 Task: Send an email with the signature Anna Garcia with the subject 'Request for a meeting' and the message 'Thank you for your patience while we resolve this issue.' from softage.1@softage.net to softage.5@softage.net with an attached document User_manual.docx and move the email from Sent Items to the folder Invoices
Action: Mouse moved to (109, 134)
Screenshot: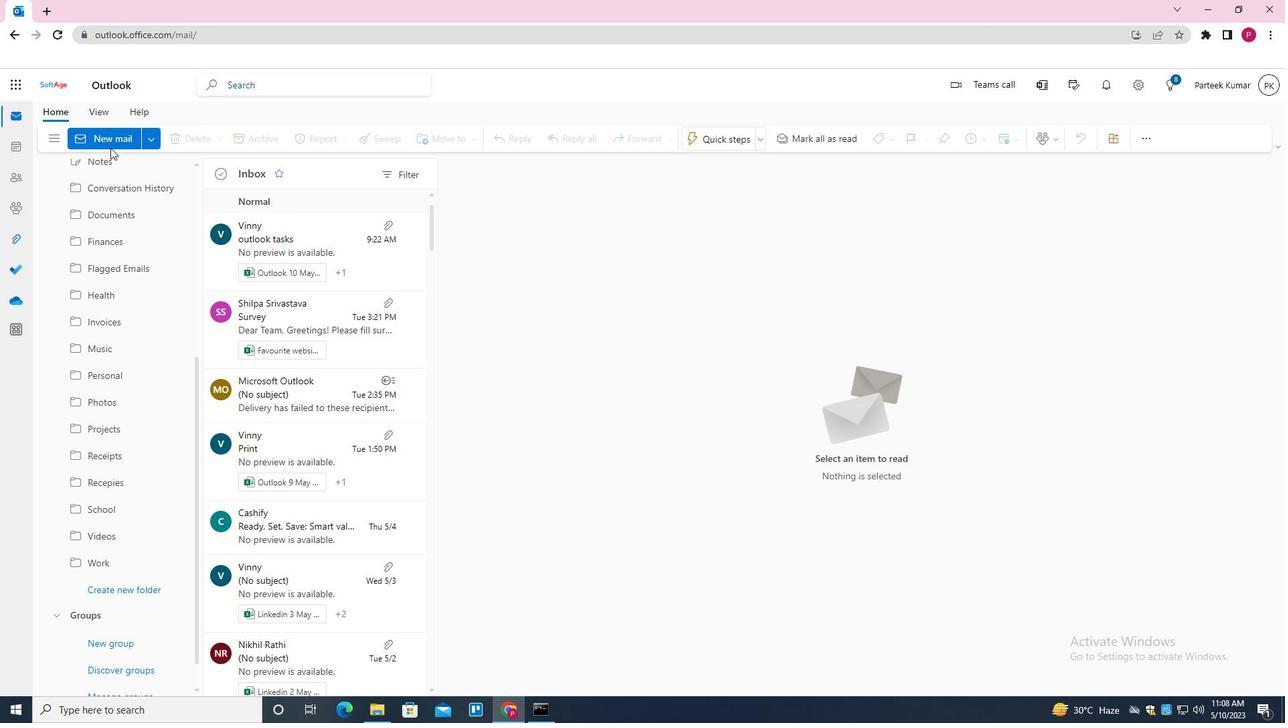 
Action: Mouse pressed left at (109, 134)
Screenshot: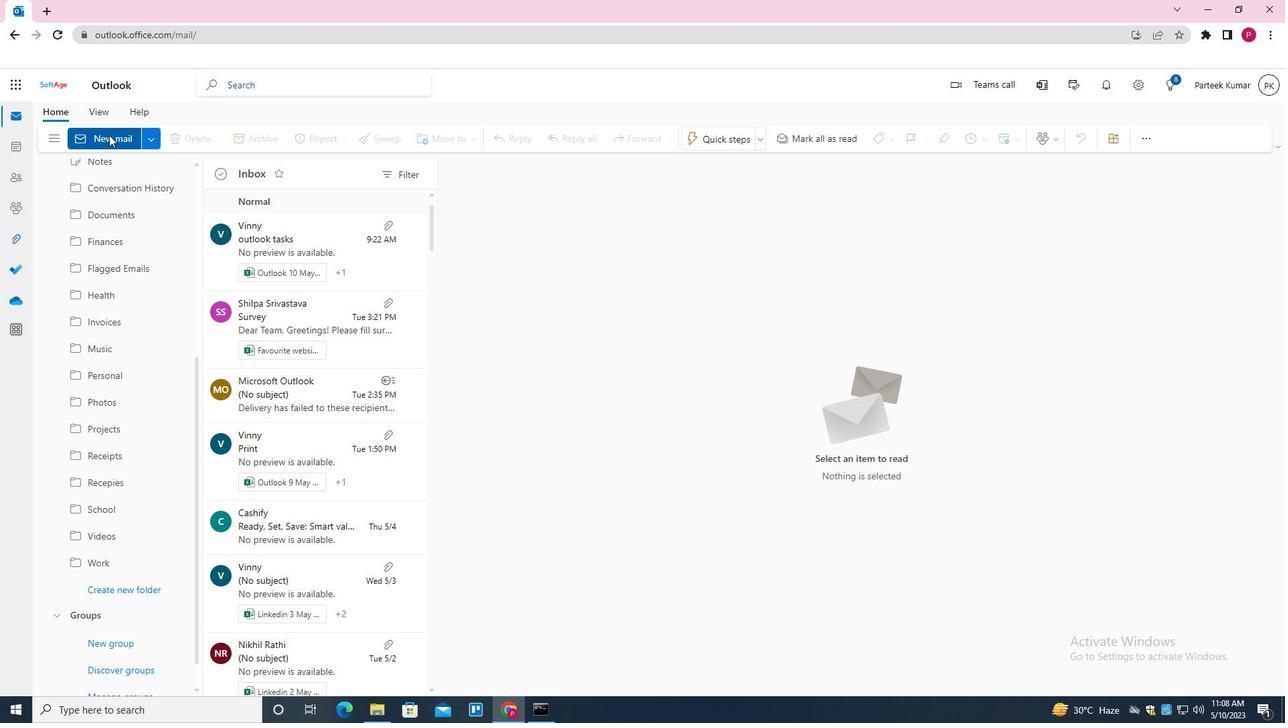 
Action: Mouse moved to (551, 328)
Screenshot: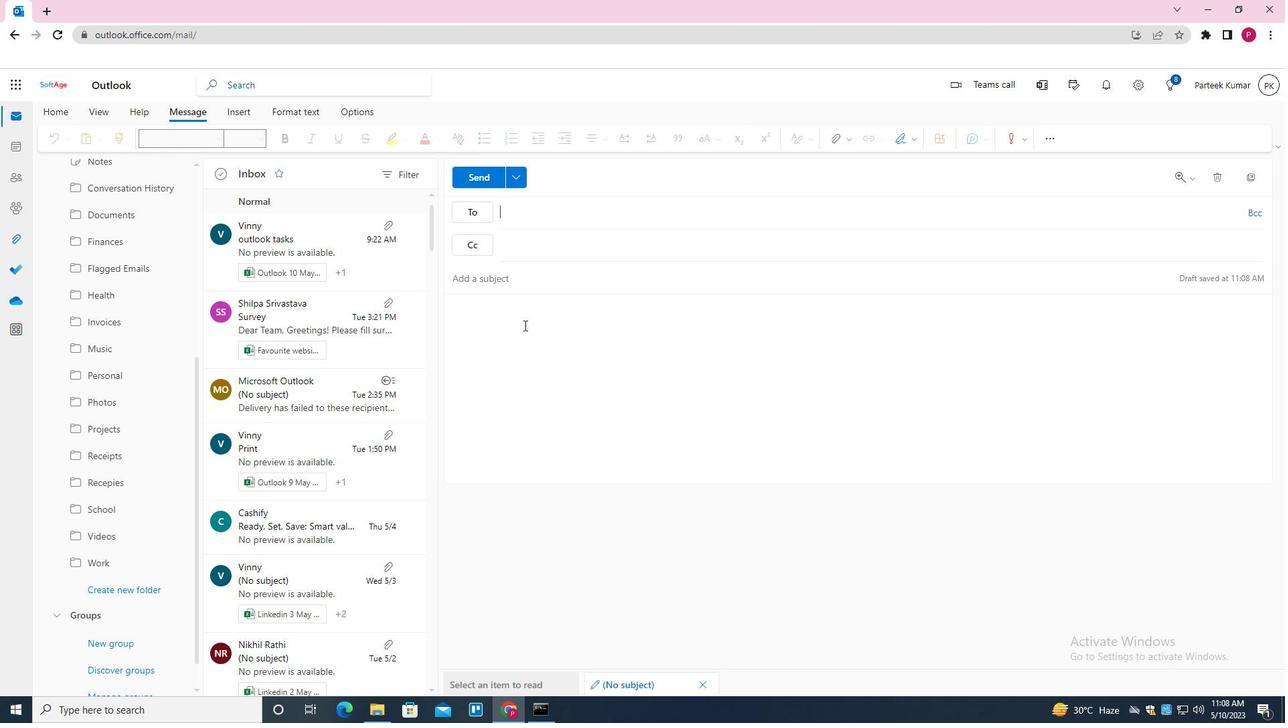 
Action: Mouse pressed left at (551, 328)
Screenshot: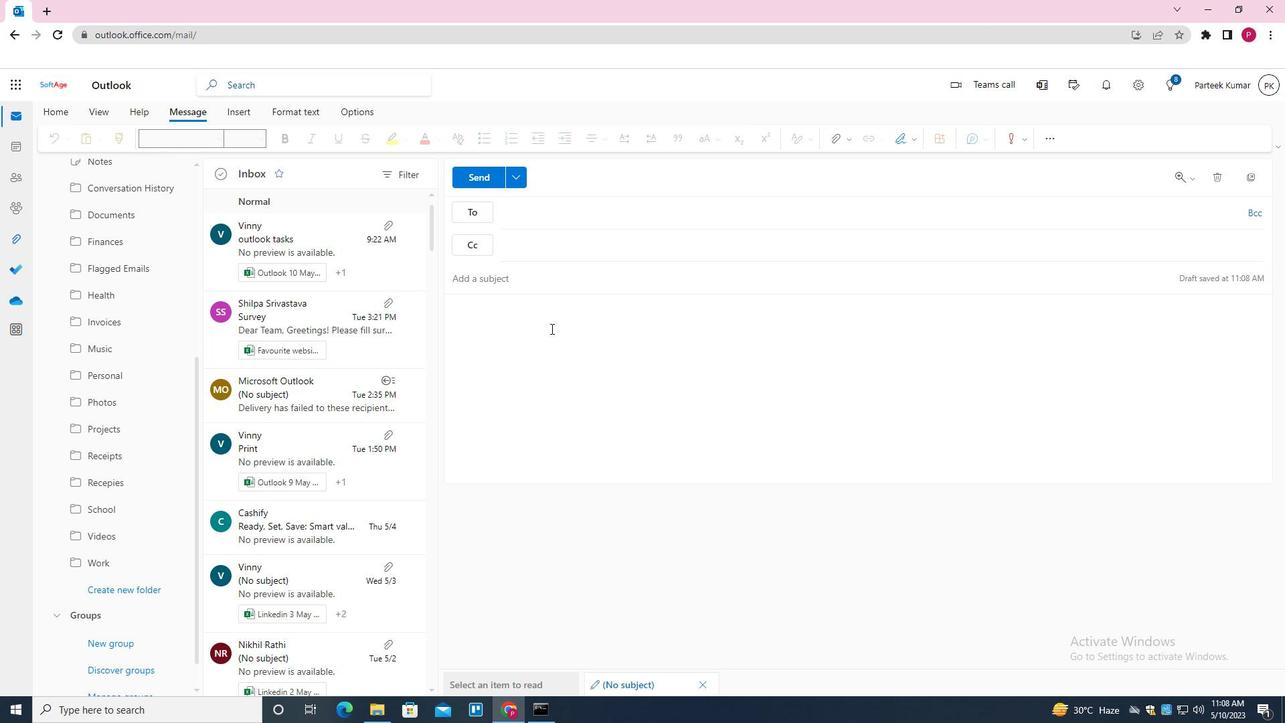 
Action: Mouse moved to (914, 138)
Screenshot: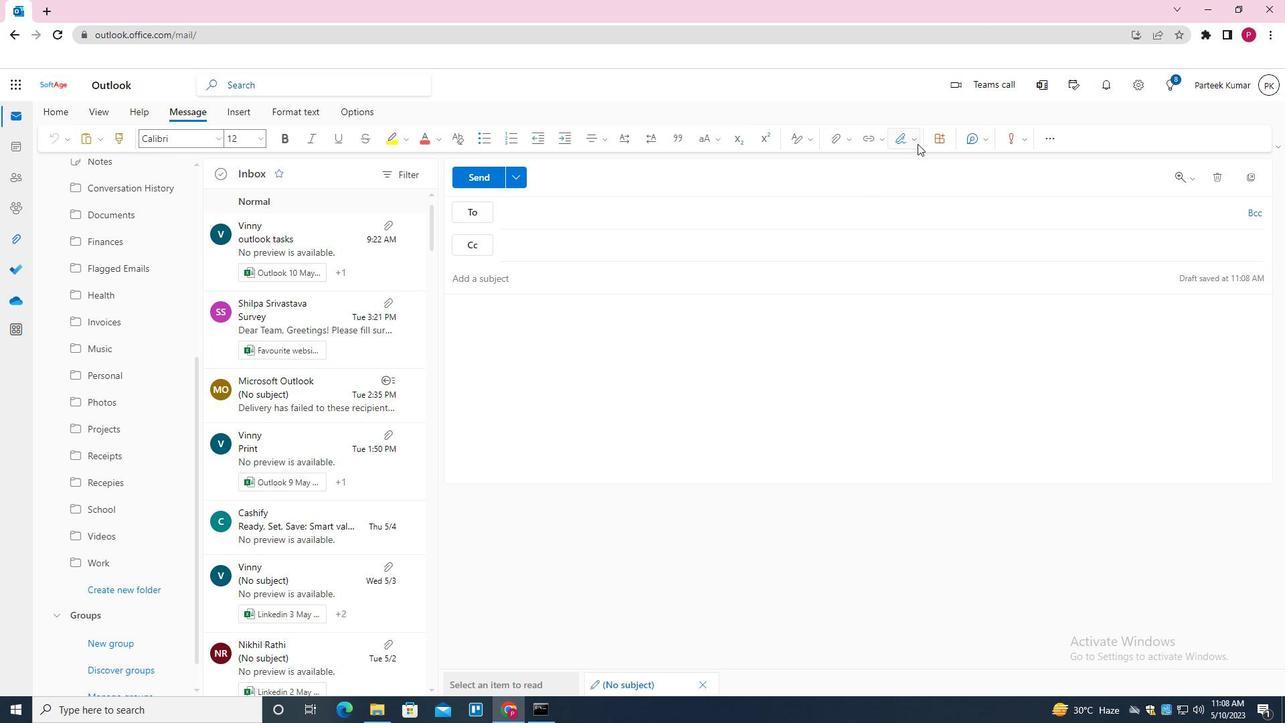 
Action: Mouse pressed left at (914, 138)
Screenshot: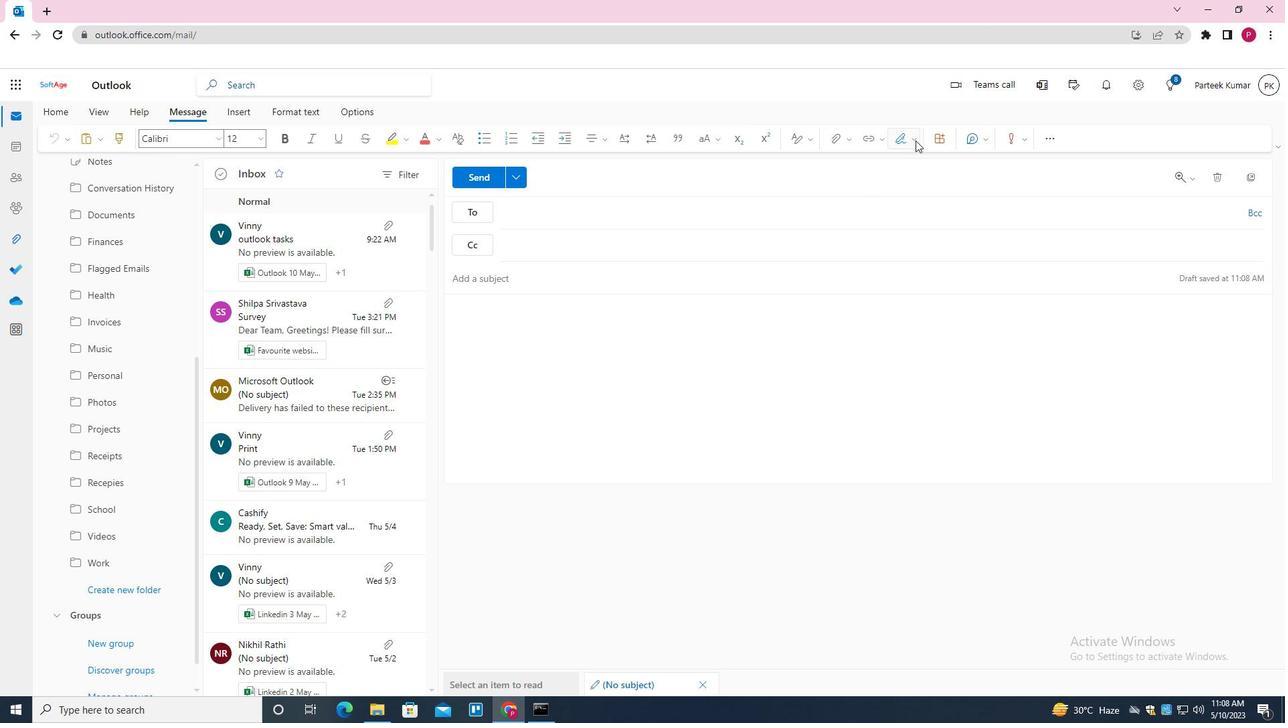 
Action: Mouse moved to (883, 454)
Screenshot: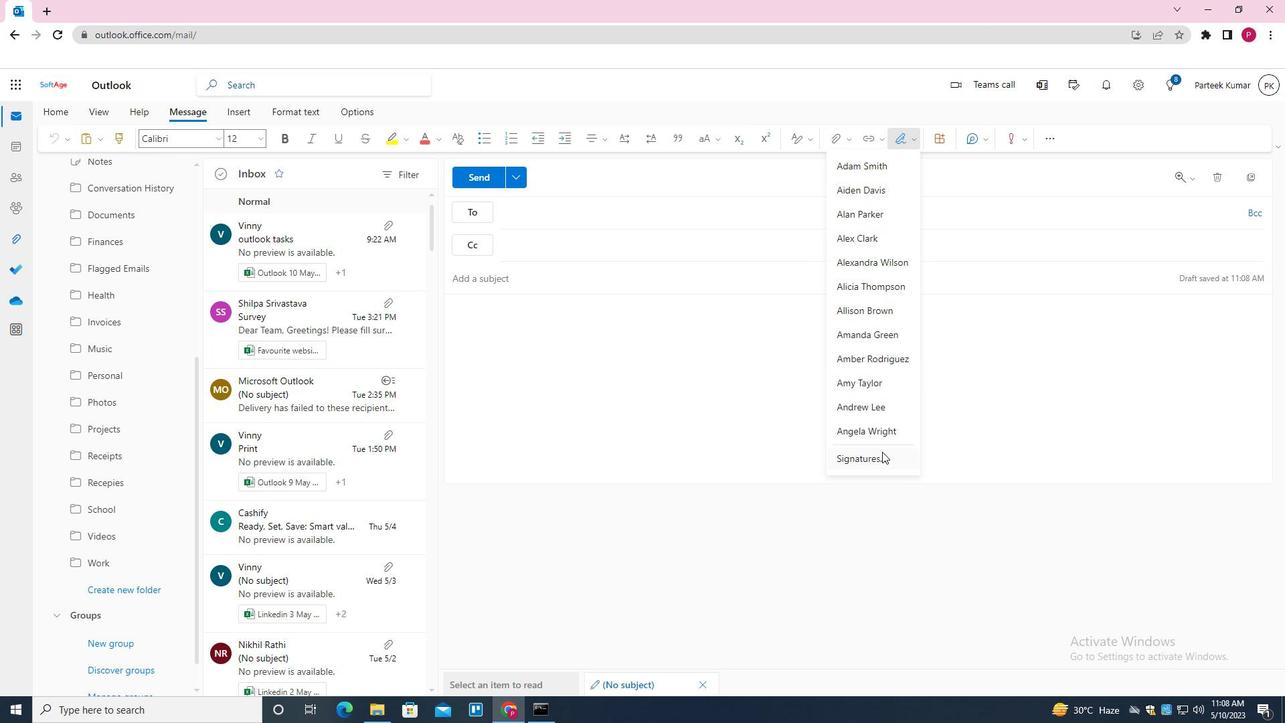 
Action: Mouse pressed left at (883, 454)
Screenshot: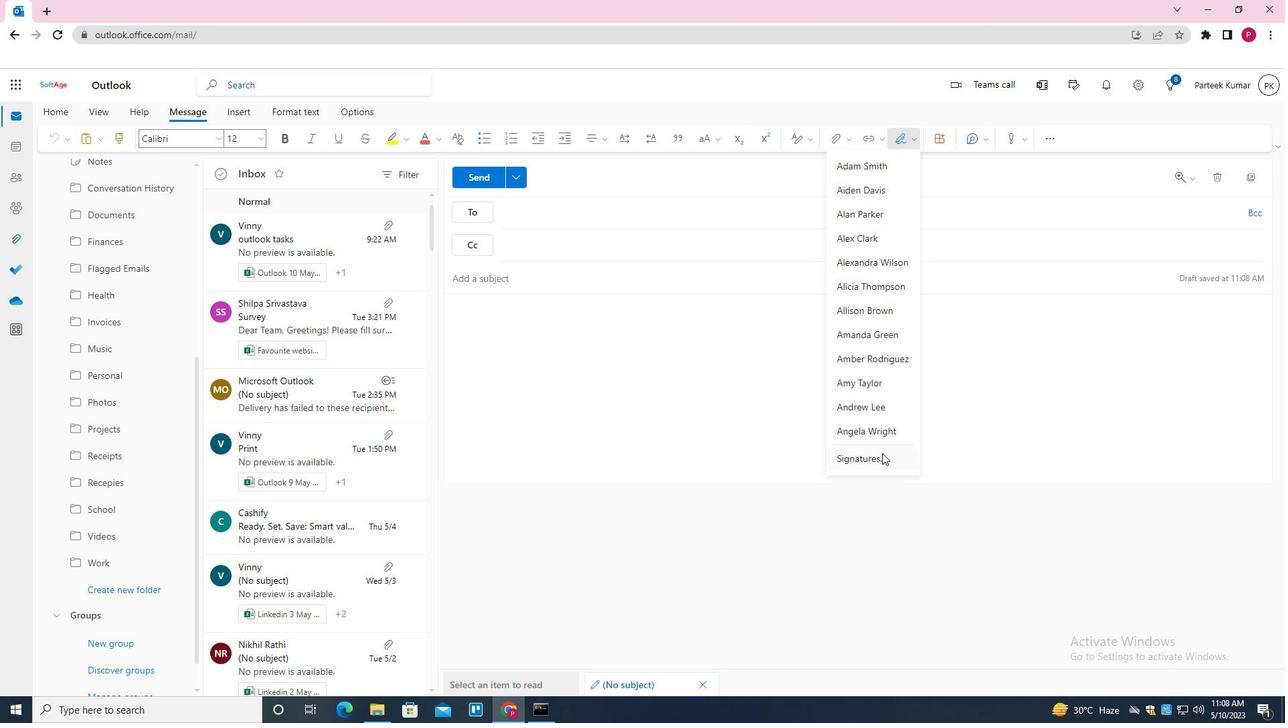 
Action: Mouse moved to (561, 225)
Screenshot: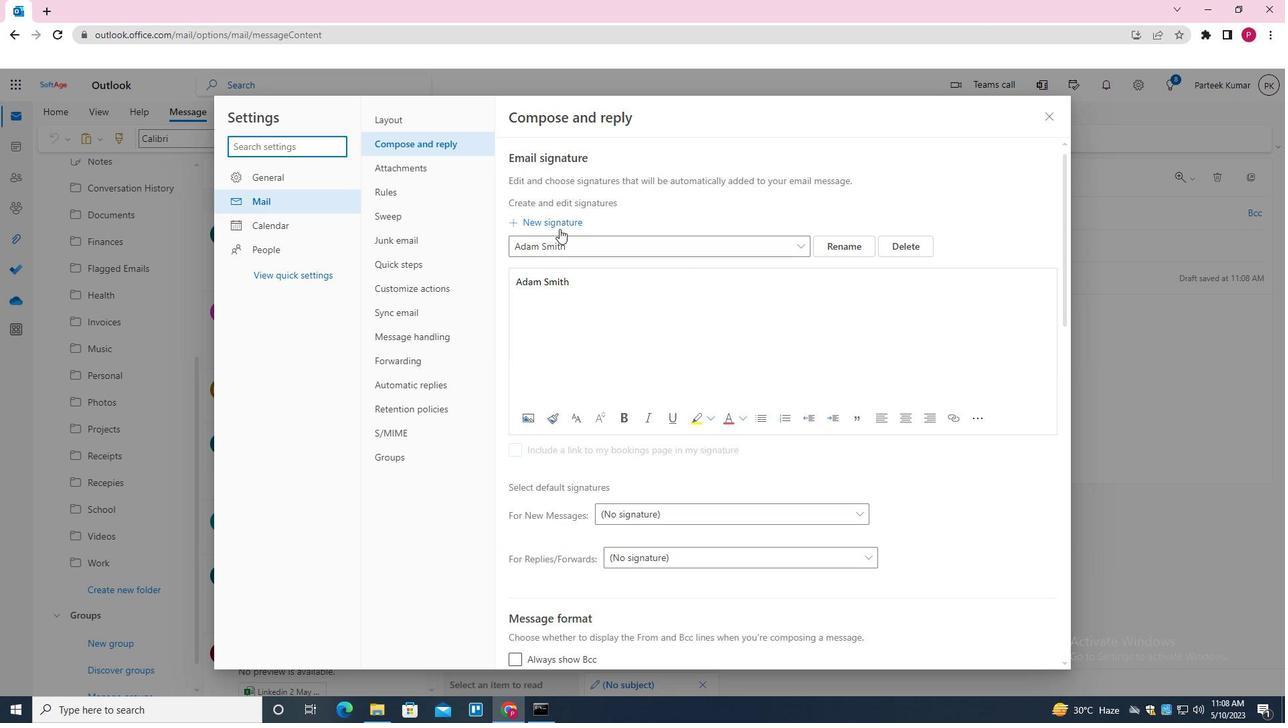 
Action: Mouse pressed left at (561, 225)
Screenshot: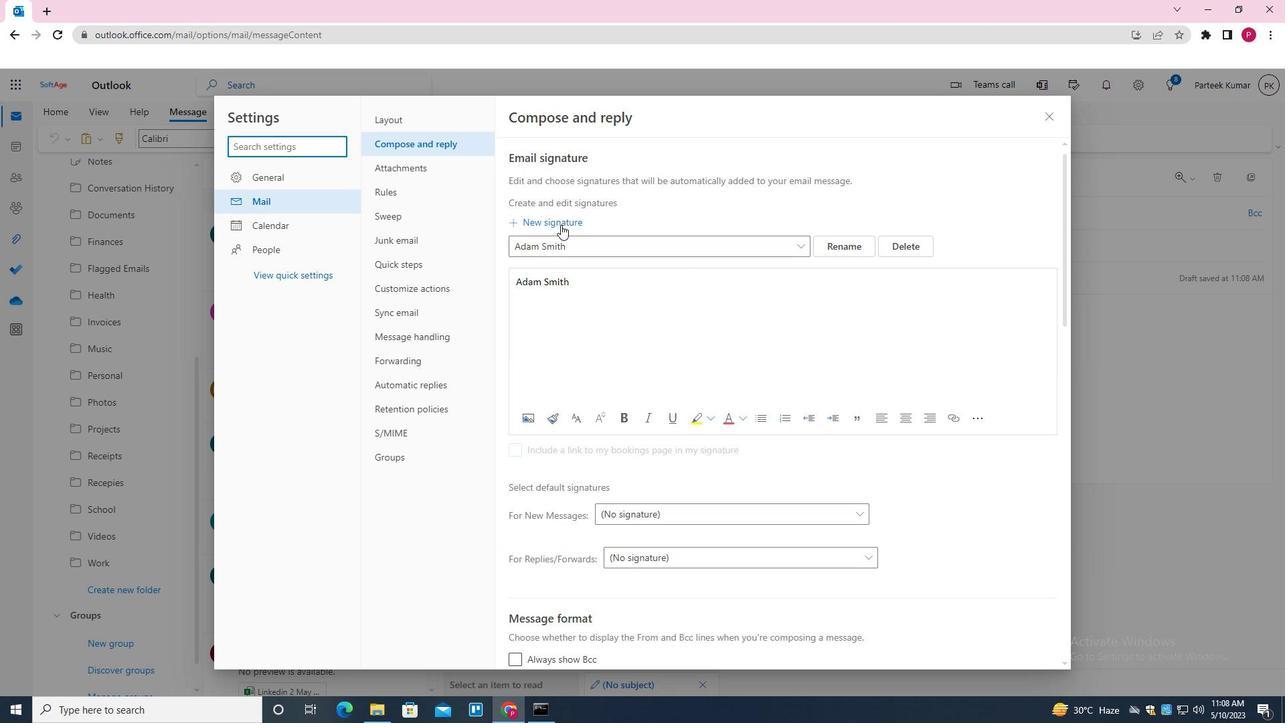 
Action: Mouse moved to (565, 242)
Screenshot: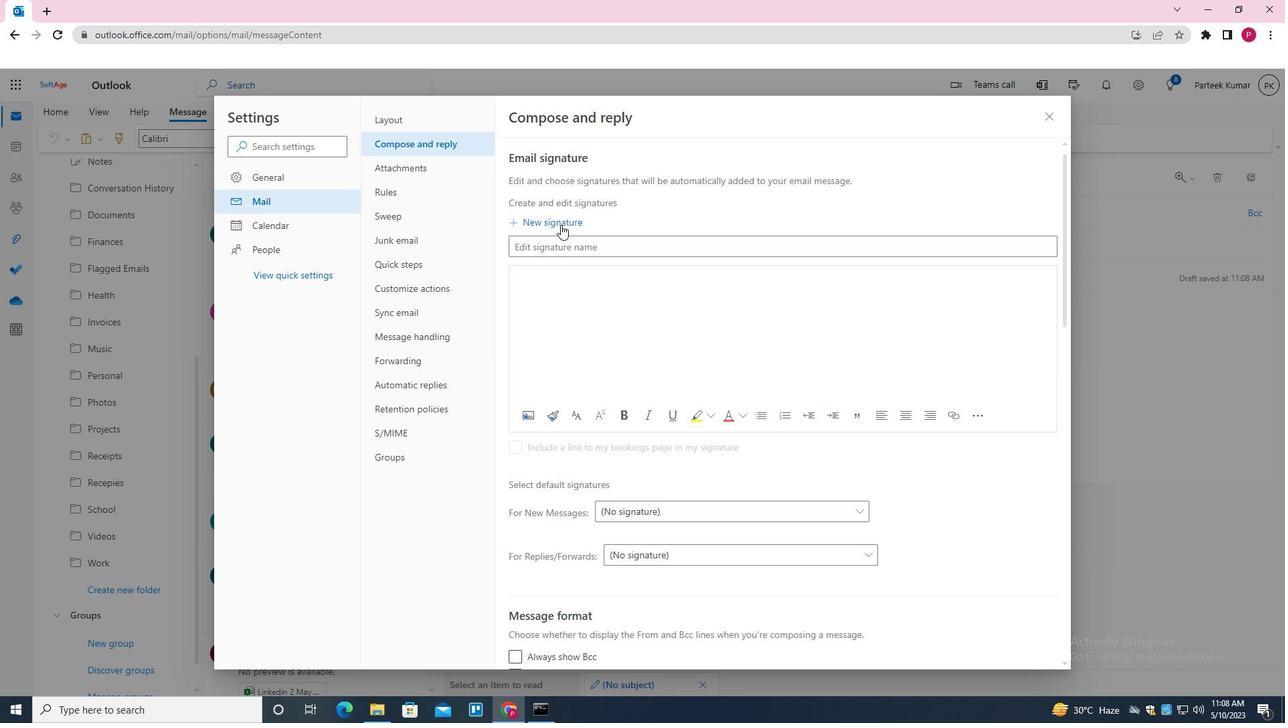 
Action: Mouse pressed left at (565, 242)
Screenshot: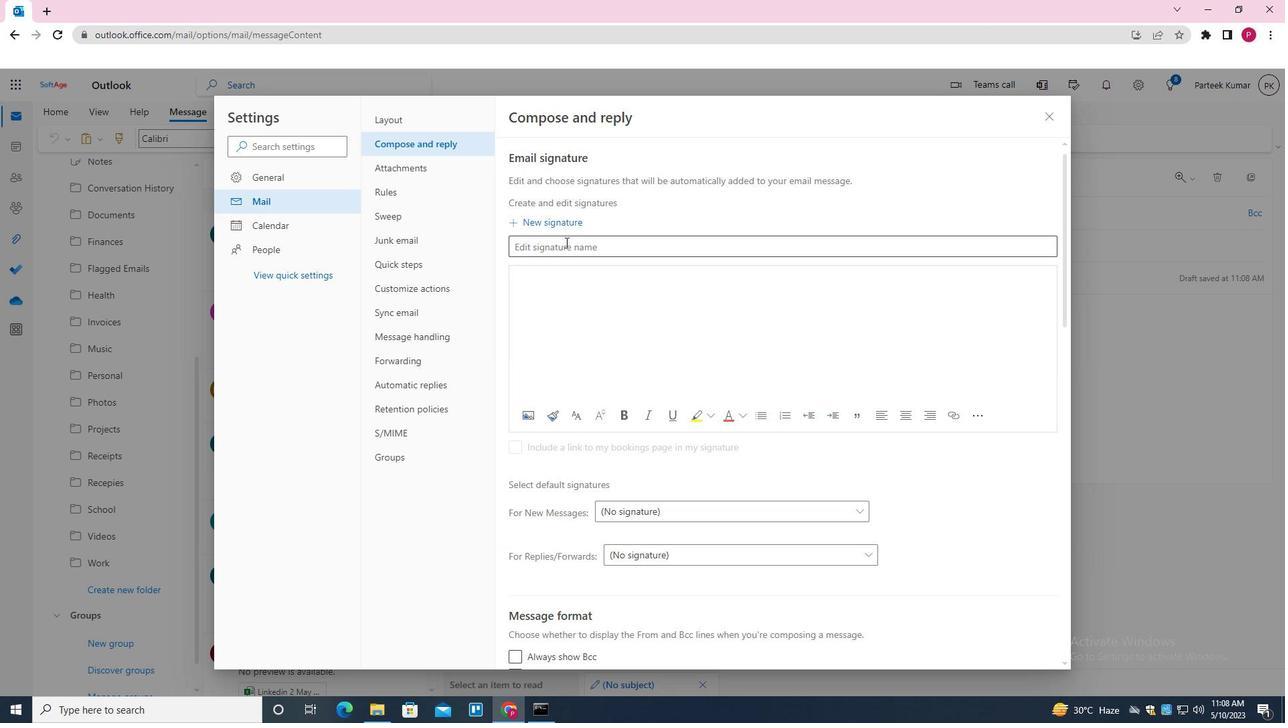 
Action: Mouse moved to (565, 243)
Screenshot: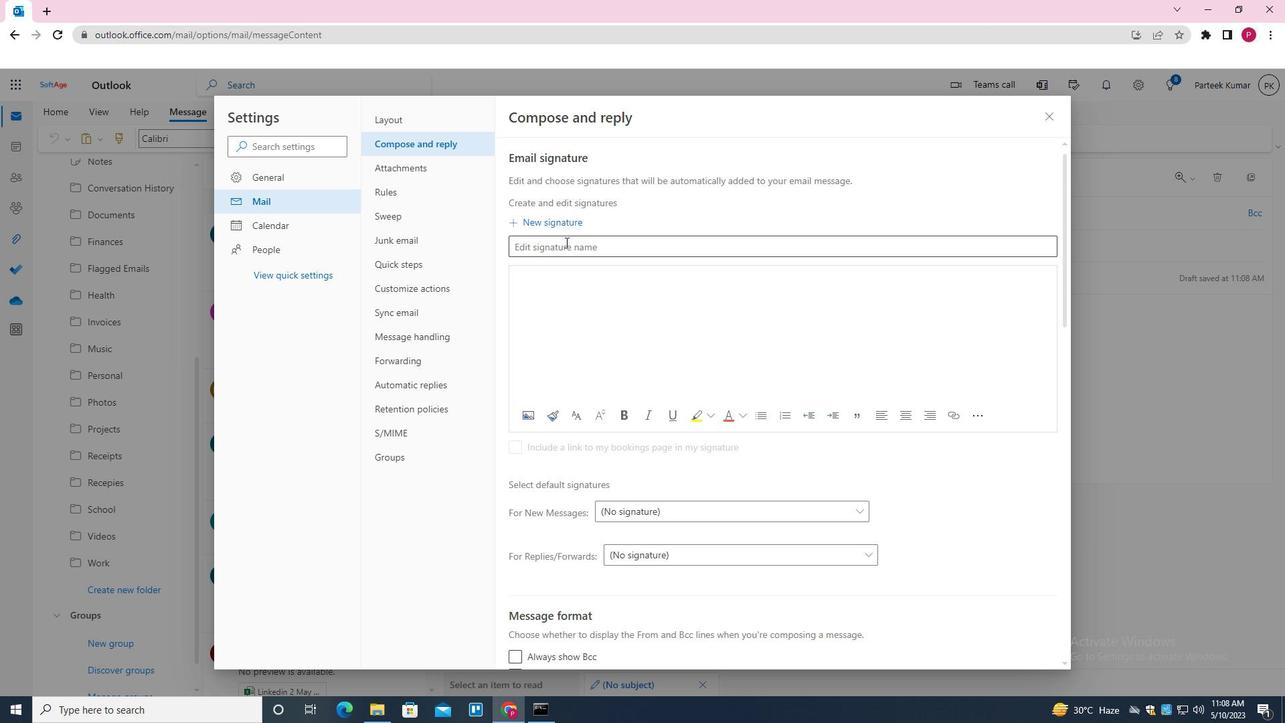 
Action: Key pressed <Key.shift>ANNA<Key.space><Key.shift><Key.shift><Key.shift><Key.shift><Key.shift><Key.shift><Key.shift><Key.shift><Key.shift><Key.shift><Key.shift><Key.shift><Key.shift><Key.shift><Key.shift><Key.shift><Key.shift><Key.shift><Key.shift>GARCIA
Screenshot: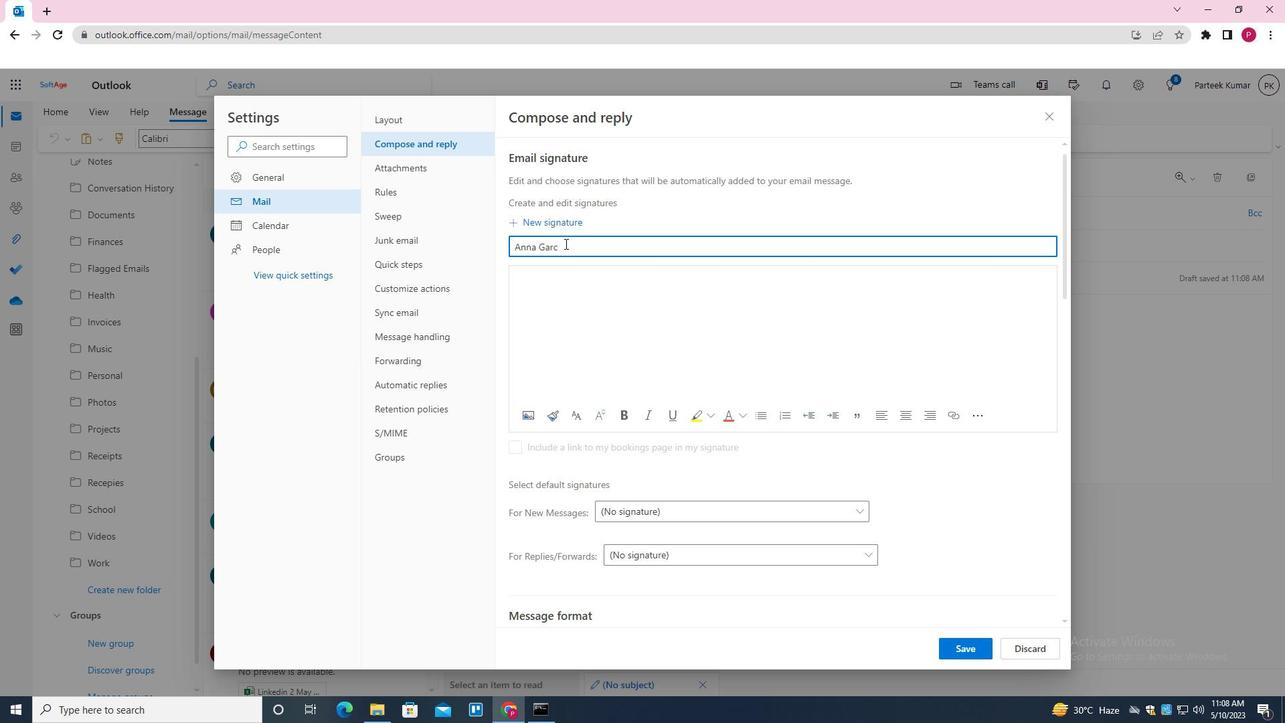 
Action: Mouse moved to (565, 271)
Screenshot: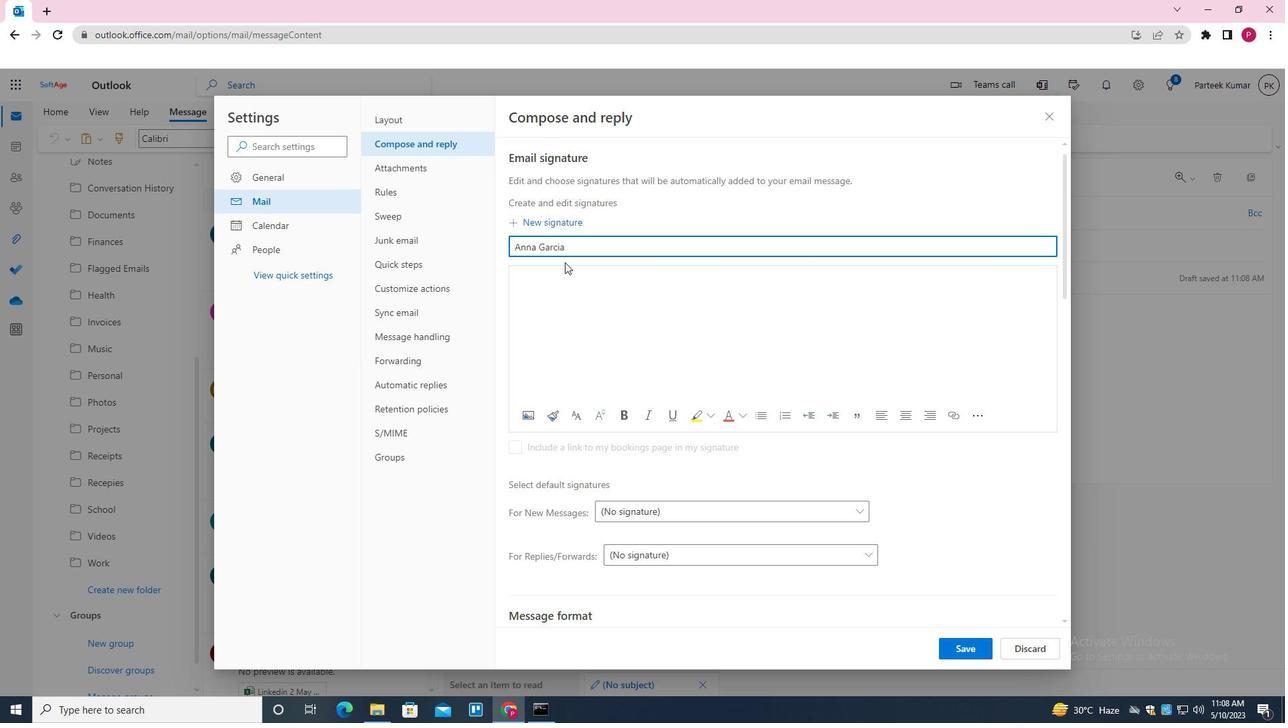 
Action: Mouse pressed left at (565, 271)
Screenshot: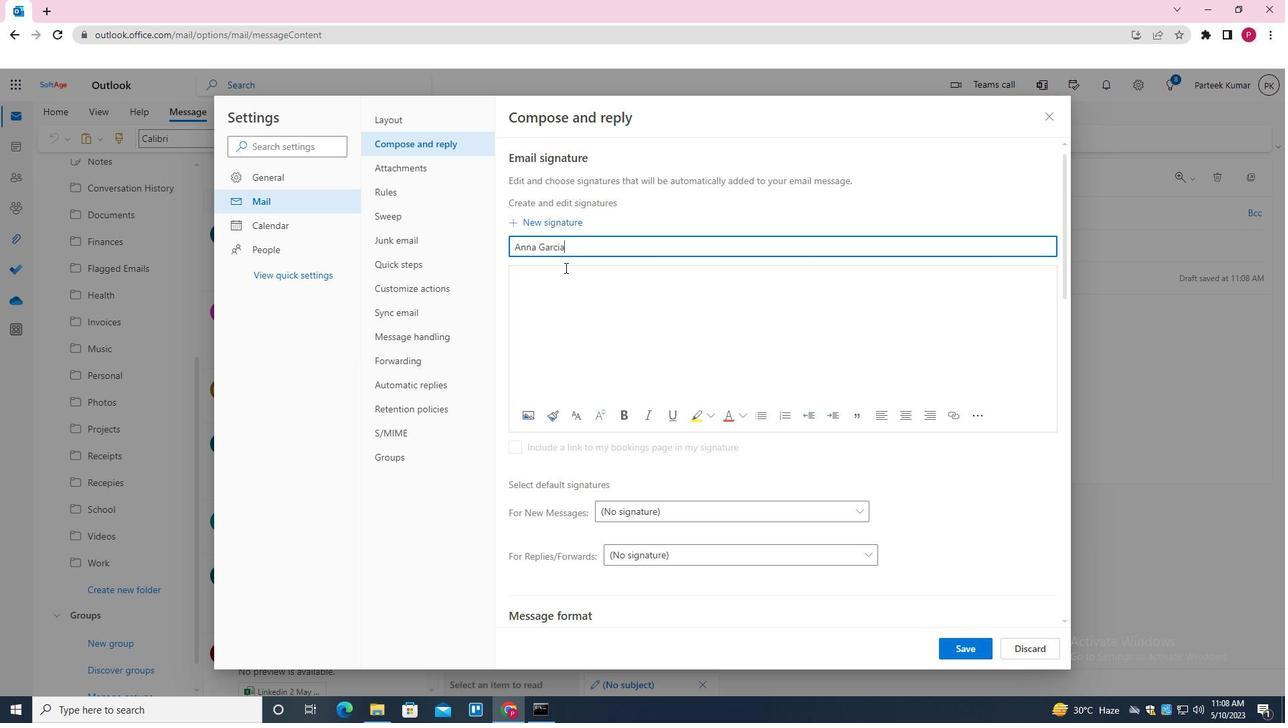 
Action: Key pressed <Key.shift>ANNA<Key.space><Key.shift><Key.shift><Key.shift><Key.shift><Key.shift><Key.shift><Key.shift><Key.shift><Key.shift><Key.shift><Key.shift><Key.shift><Key.shift><Key.shift>GARCIA<Key.space>
Screenshot: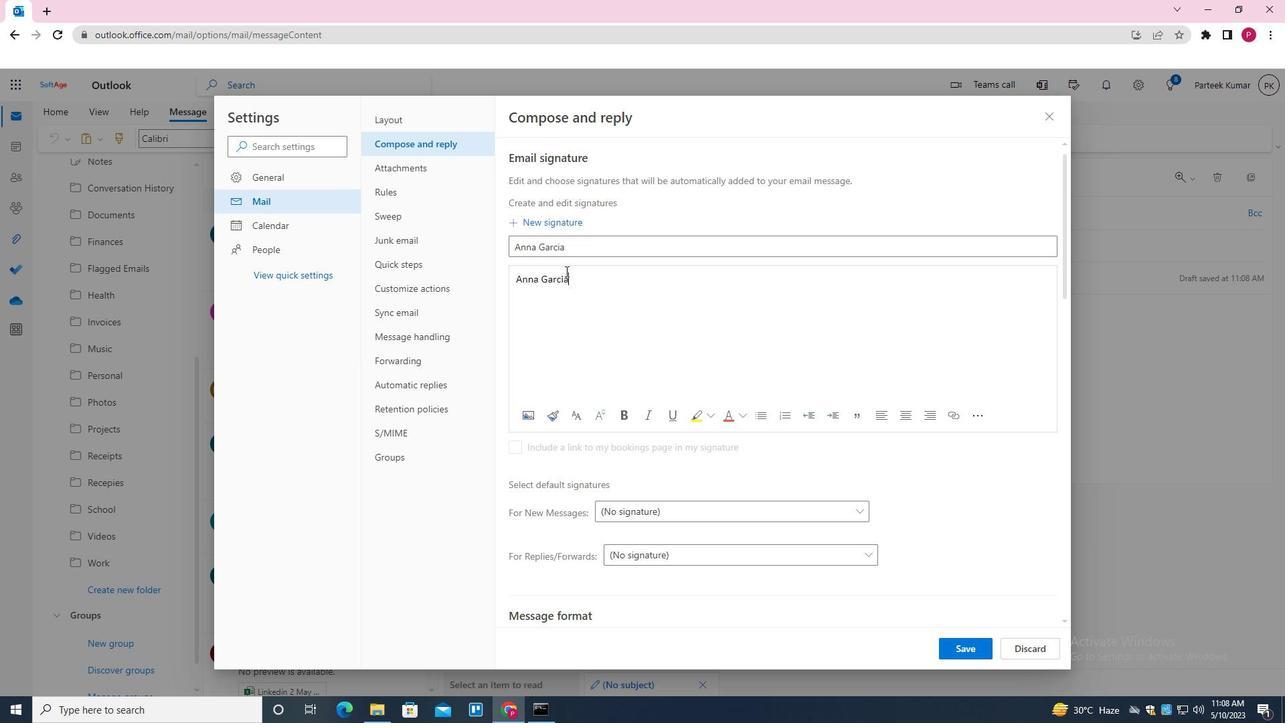 
Action: Mouse moved to (971, 654)
Screenshot: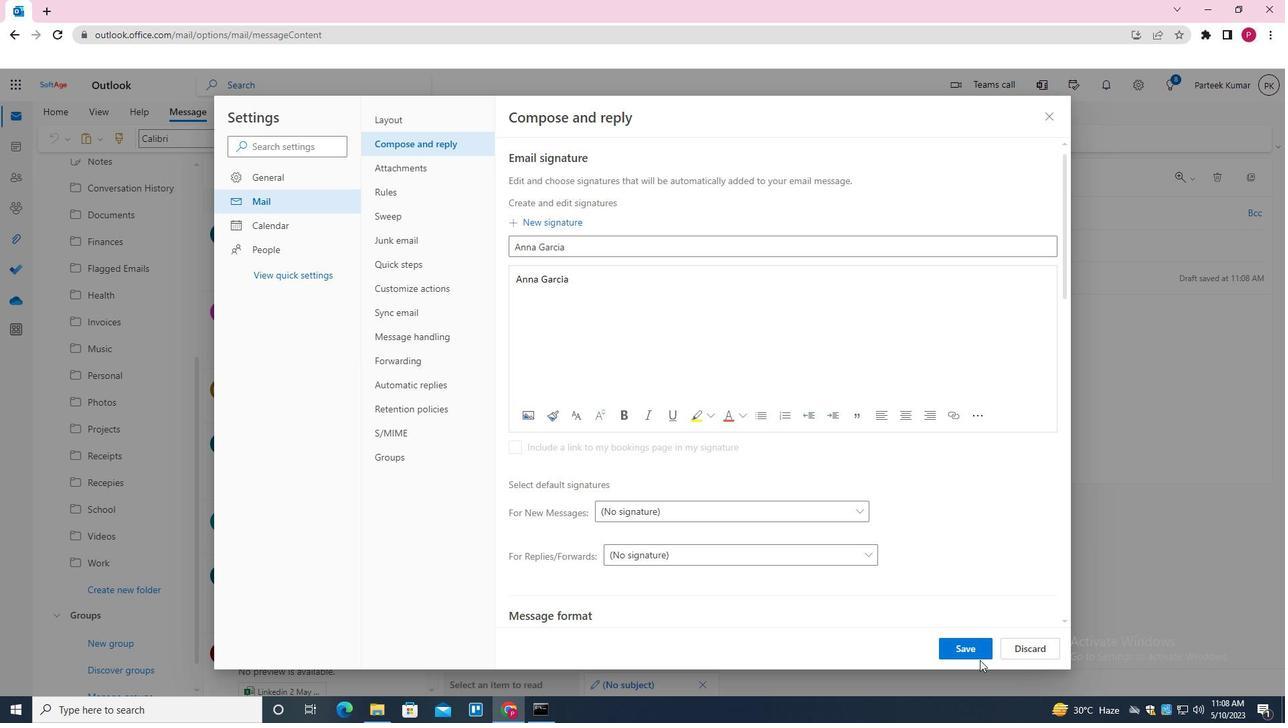 
Action: Mouse pressed left at (971, 654)
Screenshot: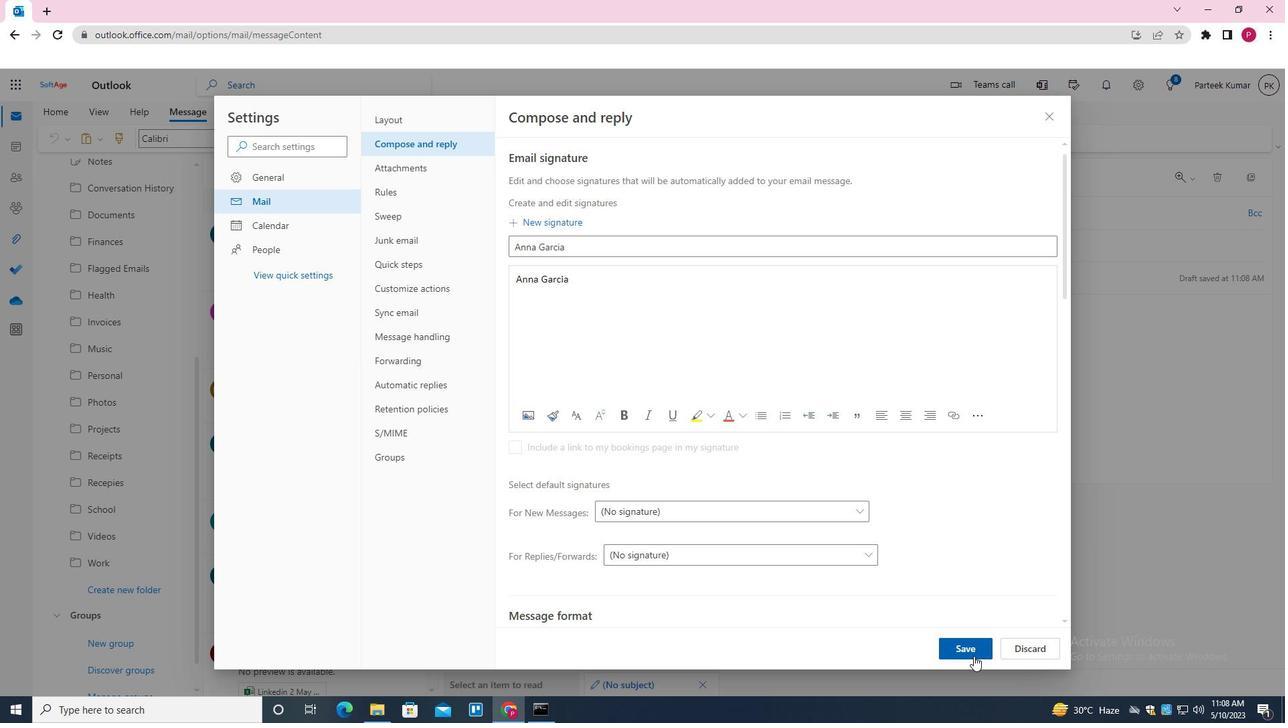 
Action: Mouse moved to (1052, 111)
Screenshot: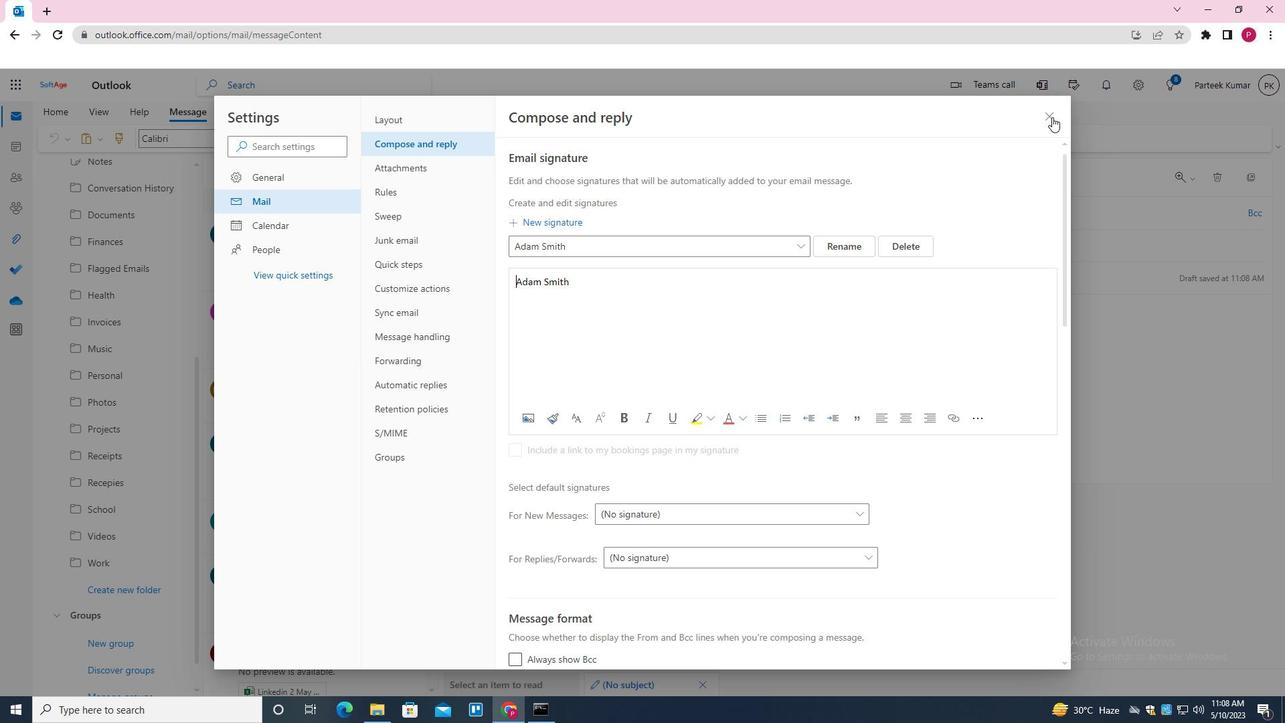 
Action: Mouse pressed left at (1052, 111)
Screenshot: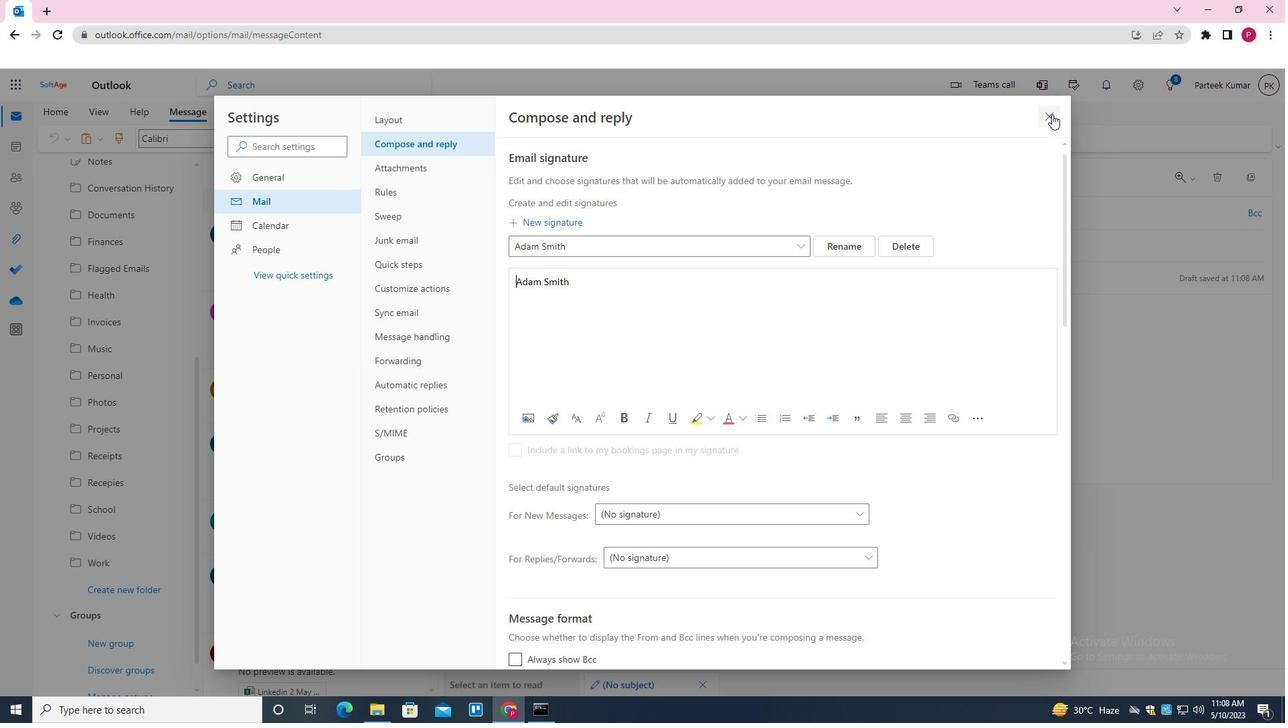 
Action: Mouse moved to (658, 362)
Screenshot: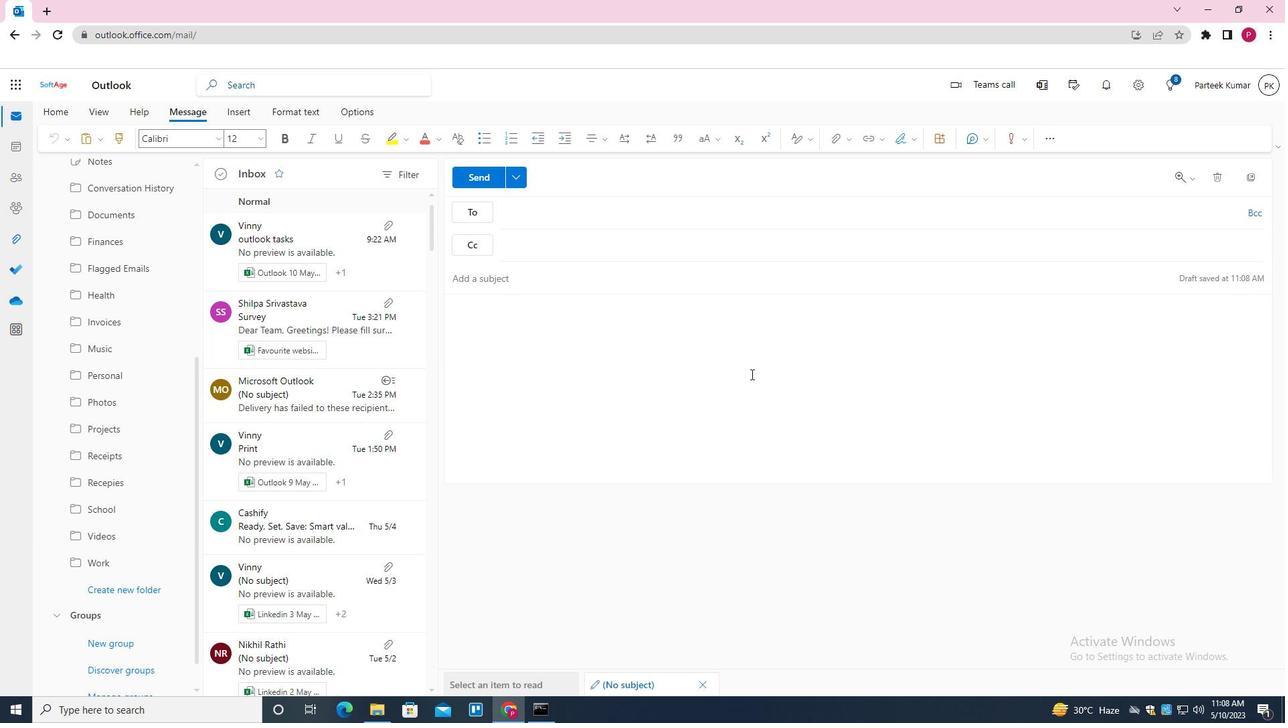 
Action: Mouse pressed left at (658, 362)
Screenshot: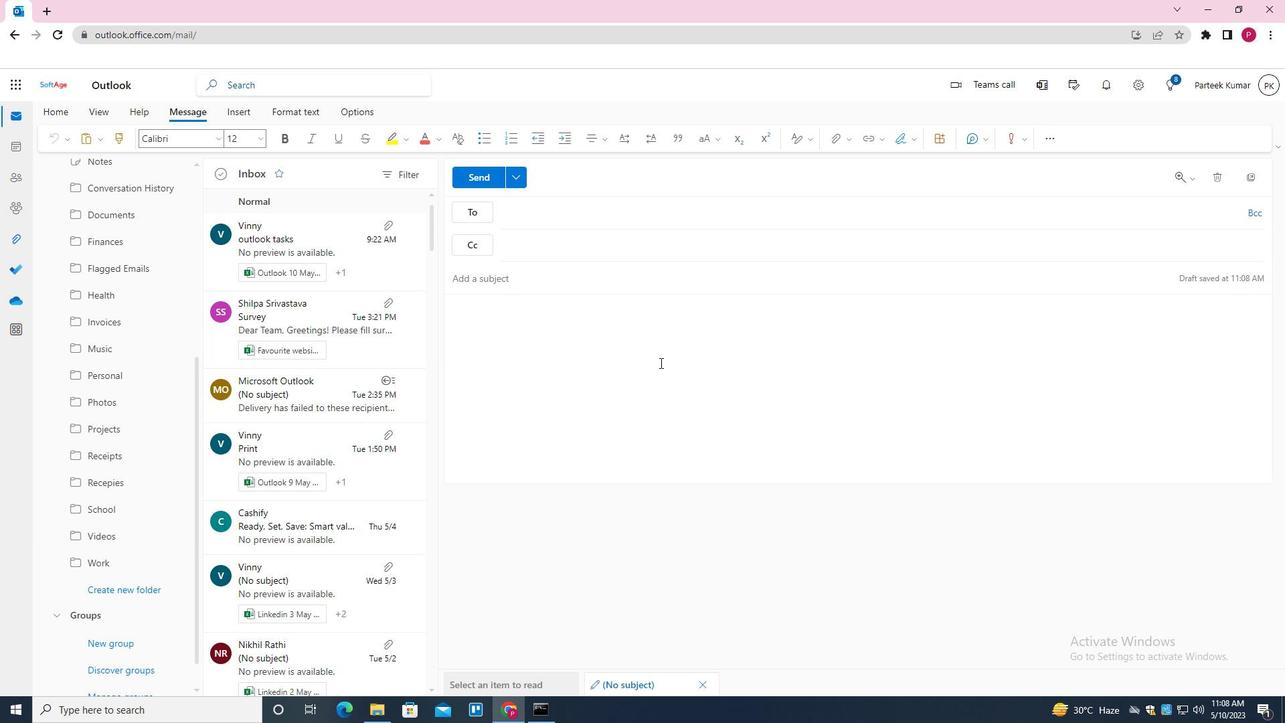 
Action: Mouse moved to (912, 137)
Screenshot: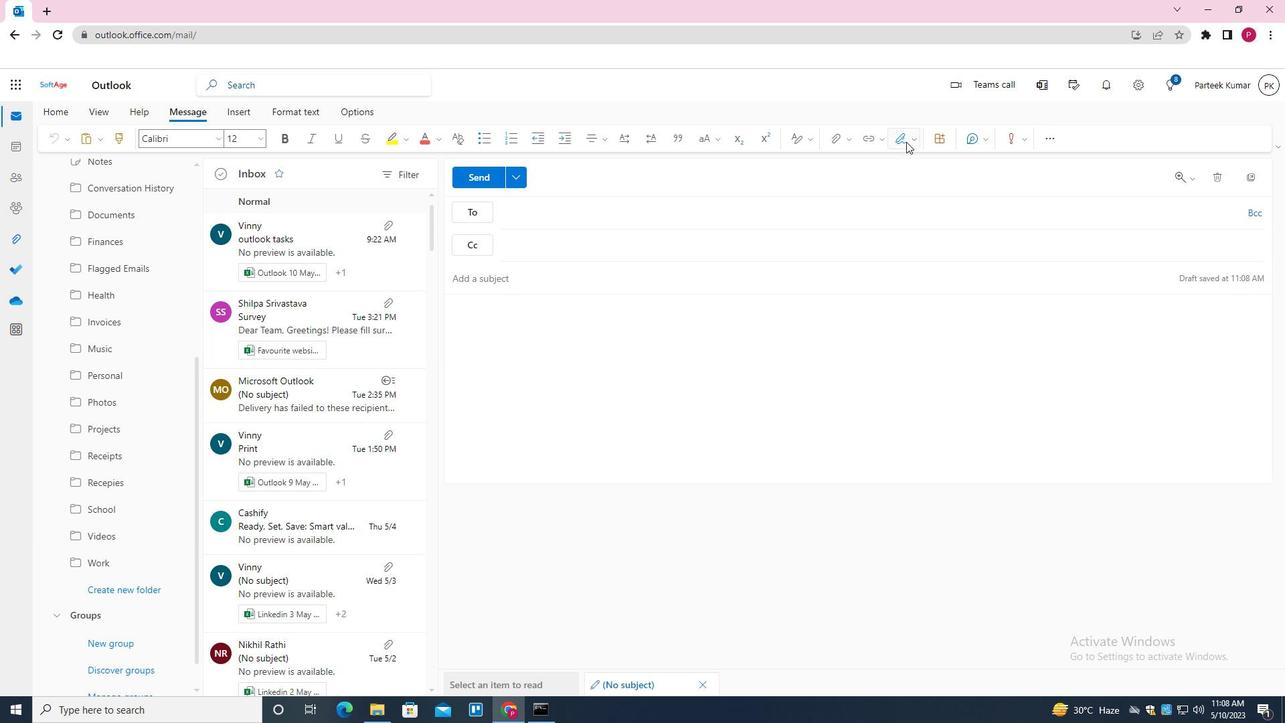 
Action: Mouse pressed left at (912, 137)
Screenshot: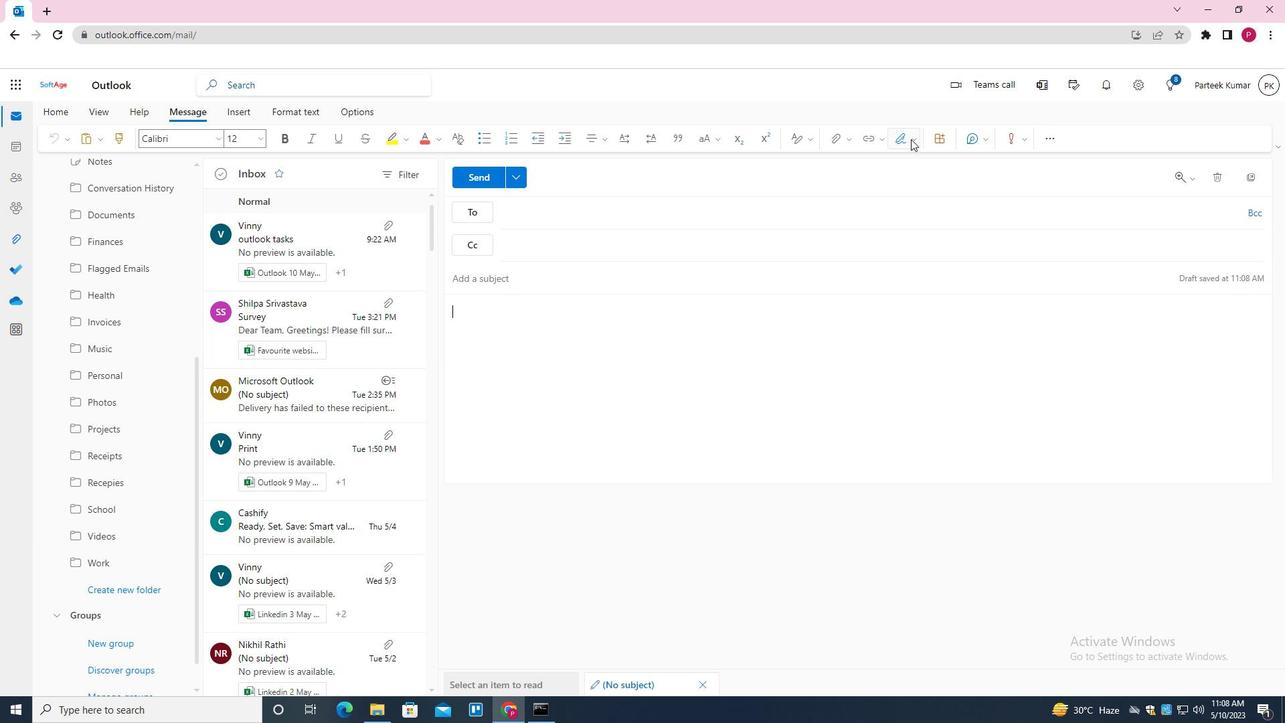 
Action: Mouse moved to (871, 454)
Screenshot: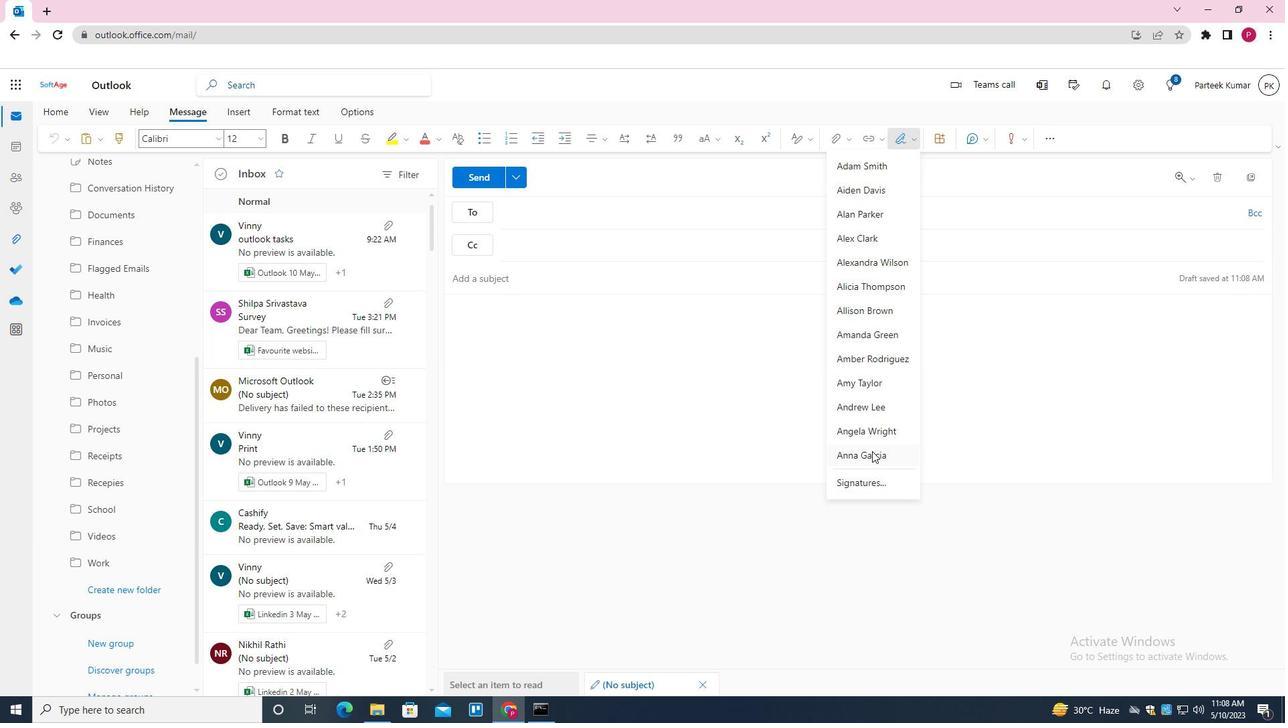 
Action: Mouse pressed left at (871, 454)
Screenshot: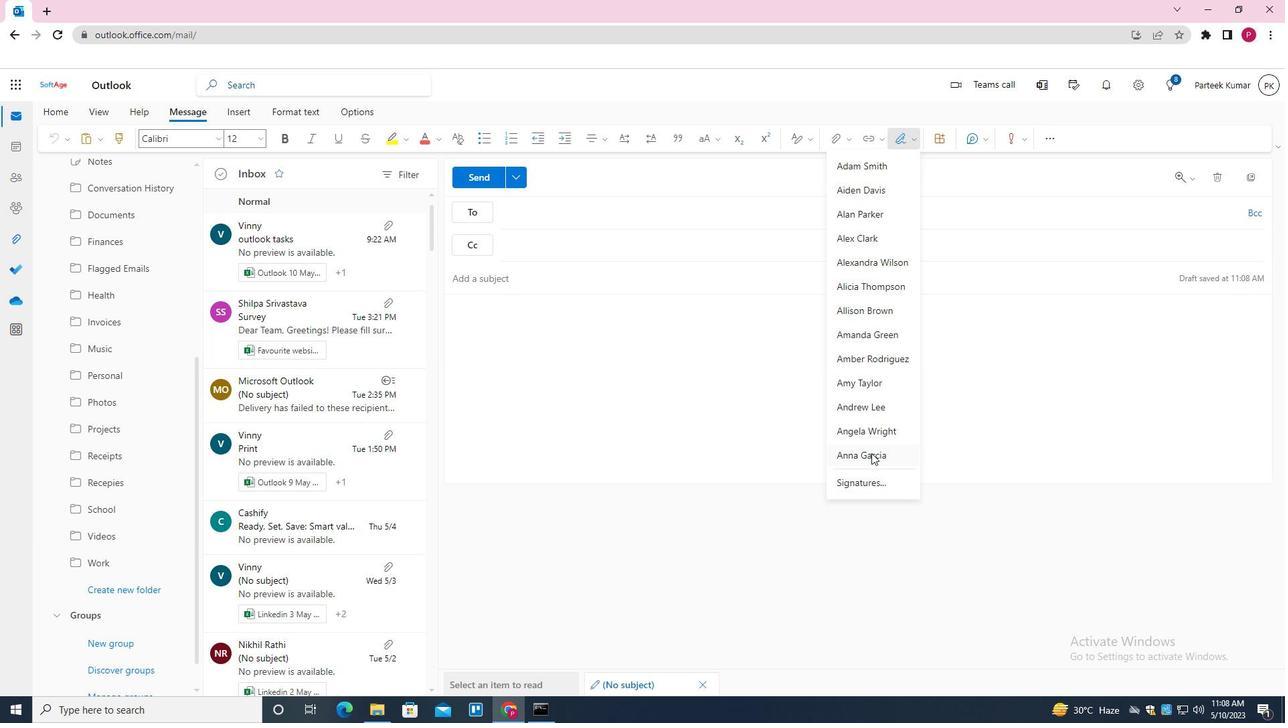 
Action: Mouse moved to (543, 285)
Screenshot: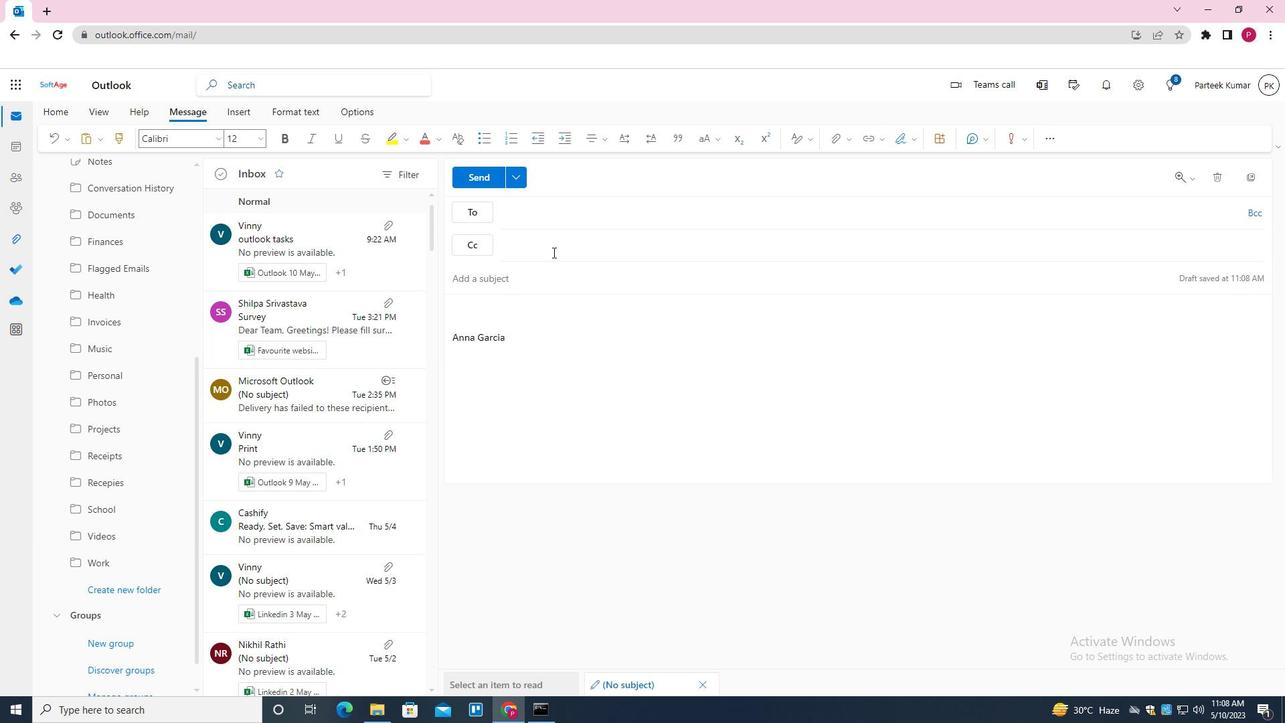 
Action: Mouse pressed left at (543, 285)
Screenshot: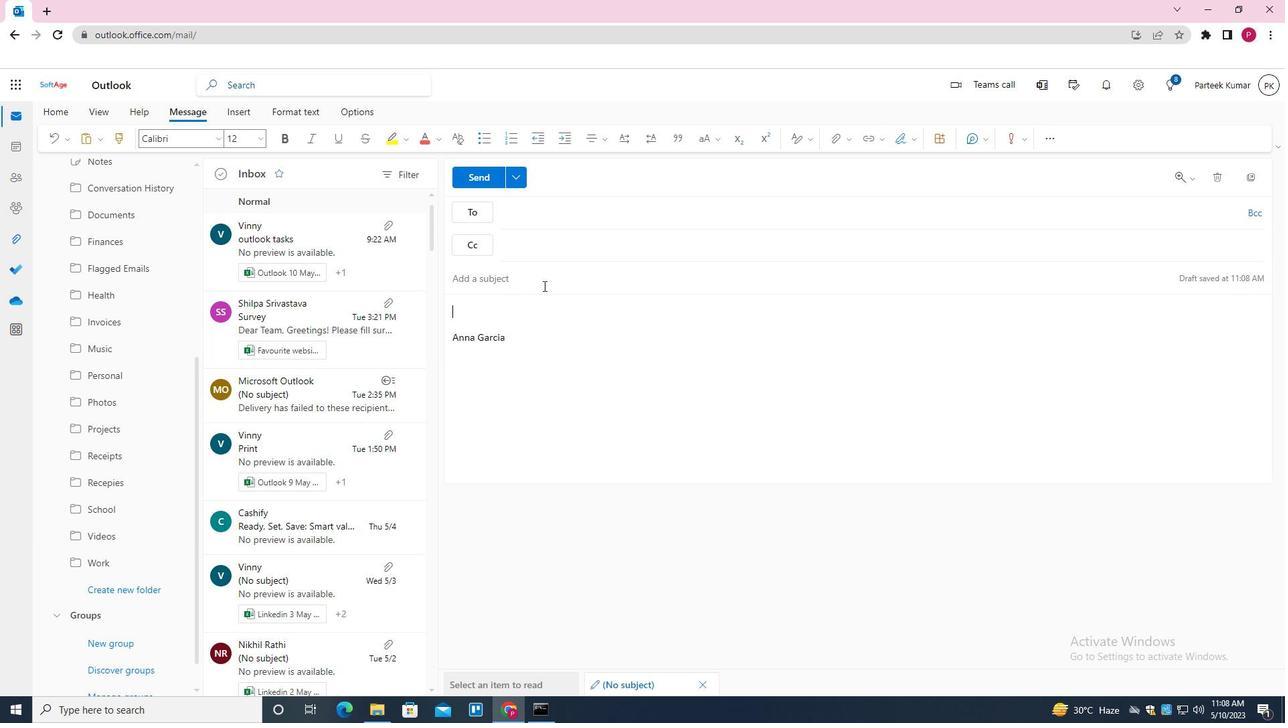 
Action: Mouse moved to (549, 289)
Screenshot: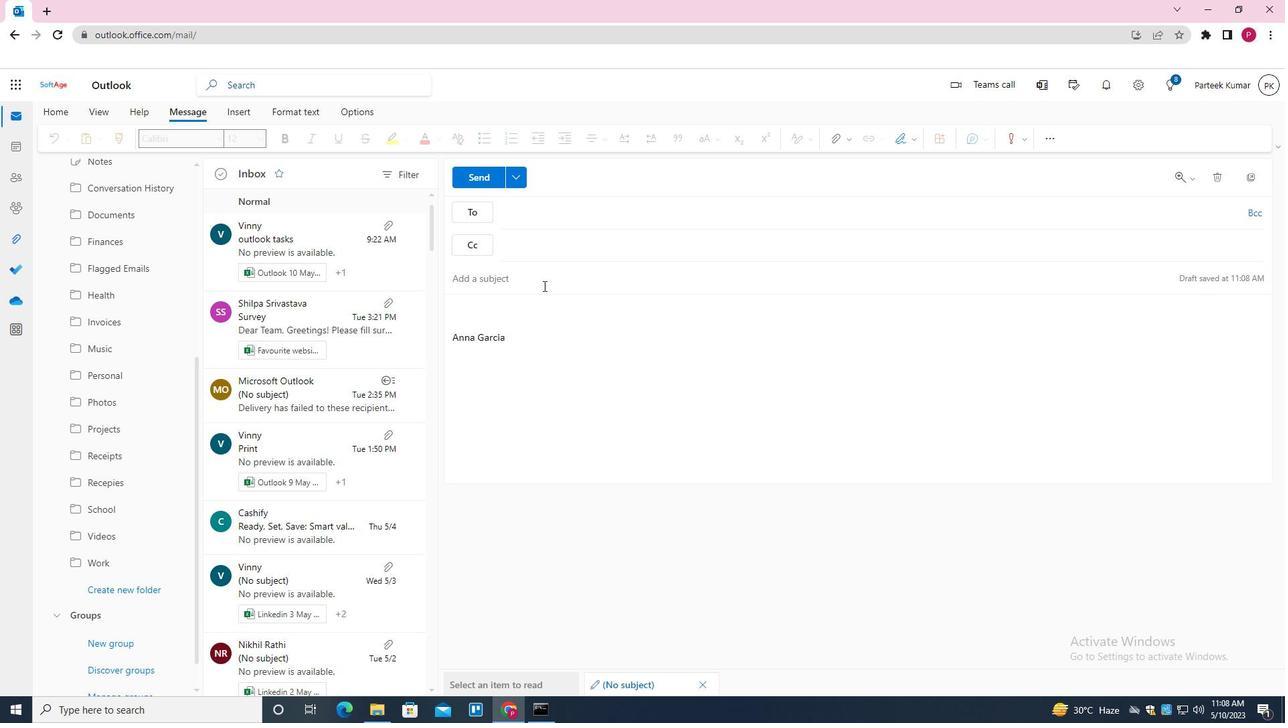 
Action: Key pressed <Key.shift>REQUEST<Key.space>
Screenshot: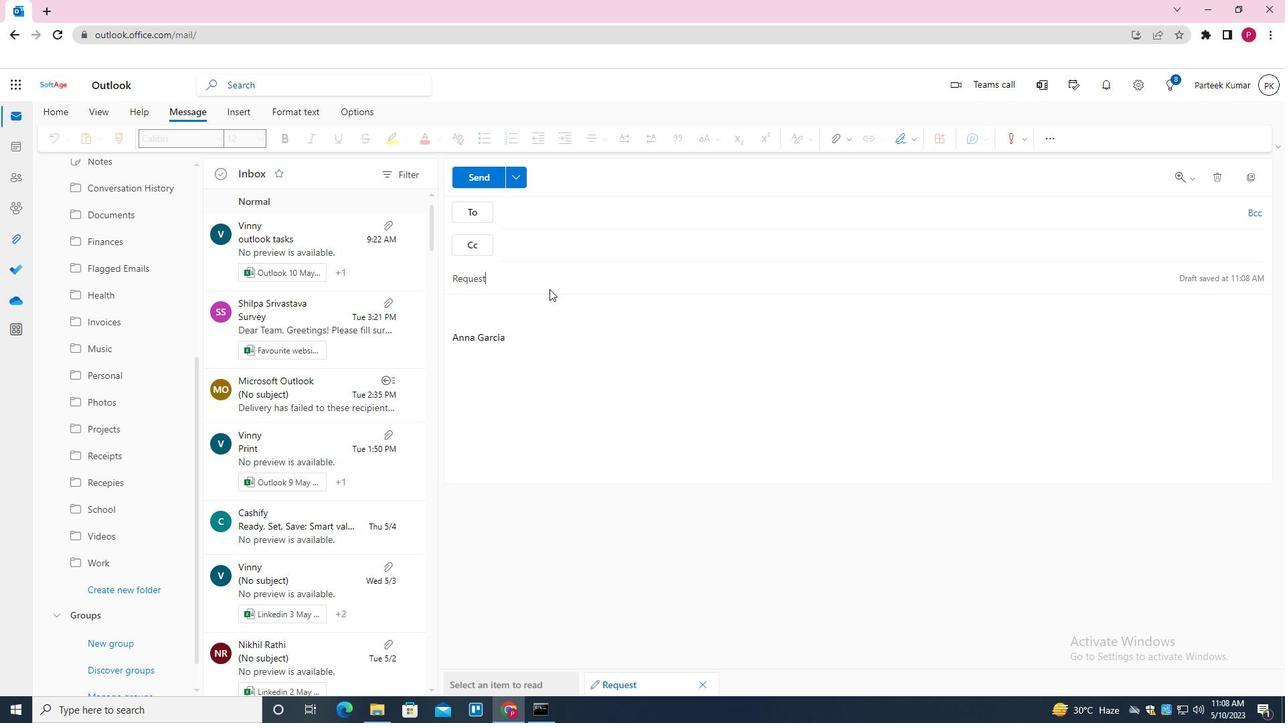 
Action: Mouse moved to (575, 302)
Screenshot: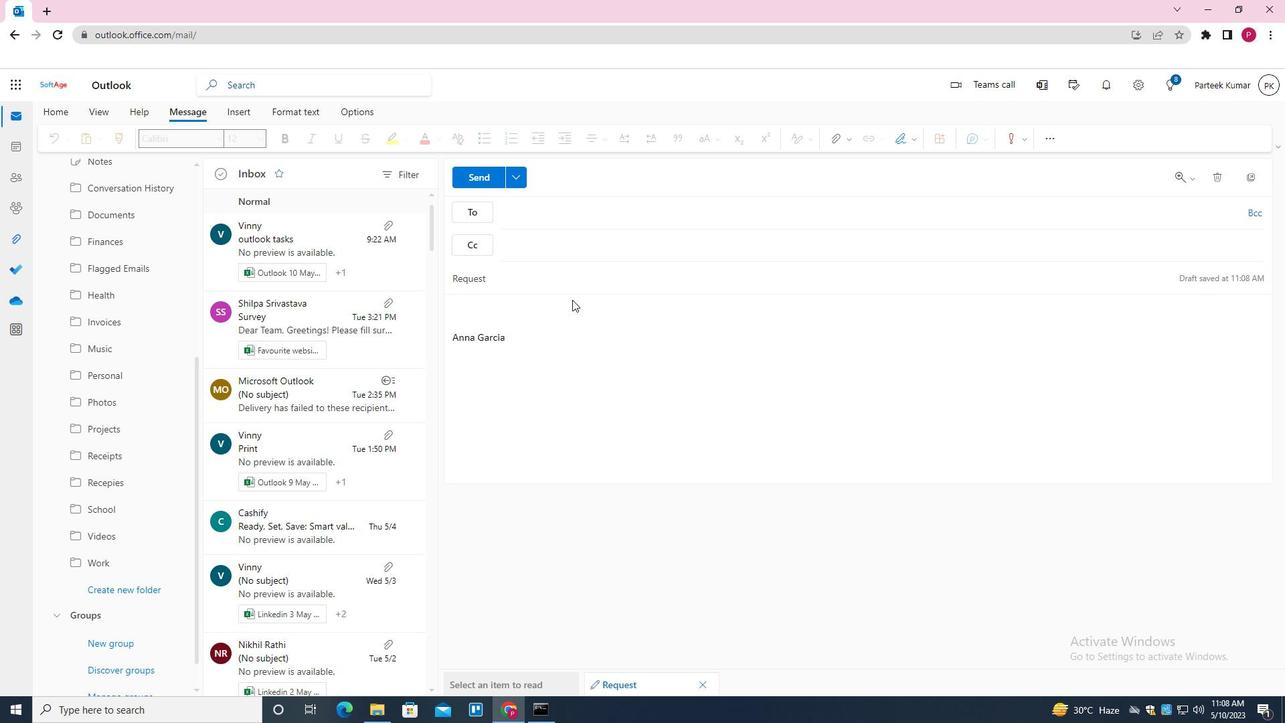 
Action: Key pressed FOR<Key.space>A<Key.space>MEETING<Key.space>
Screenshot: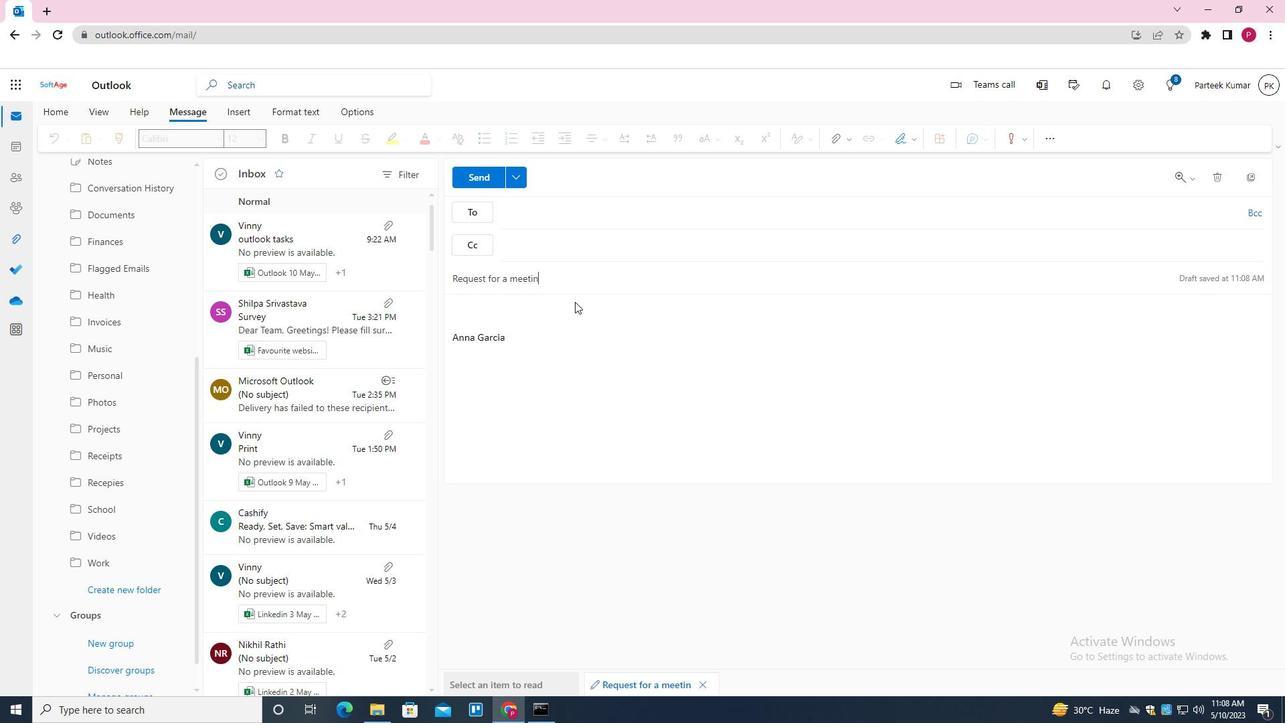 
Action: Mouse moved to (543, 311)
Screenshot: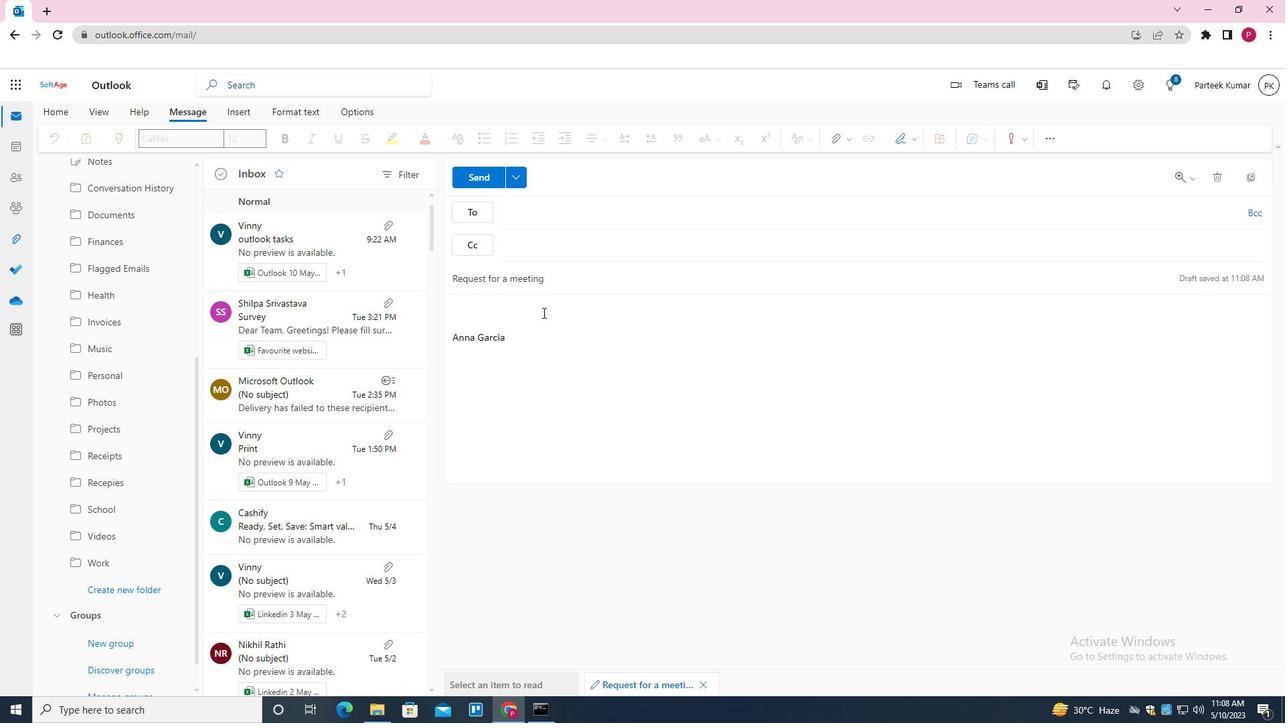 
Action: Mouse pressed left at (543, 311)
Screenshot: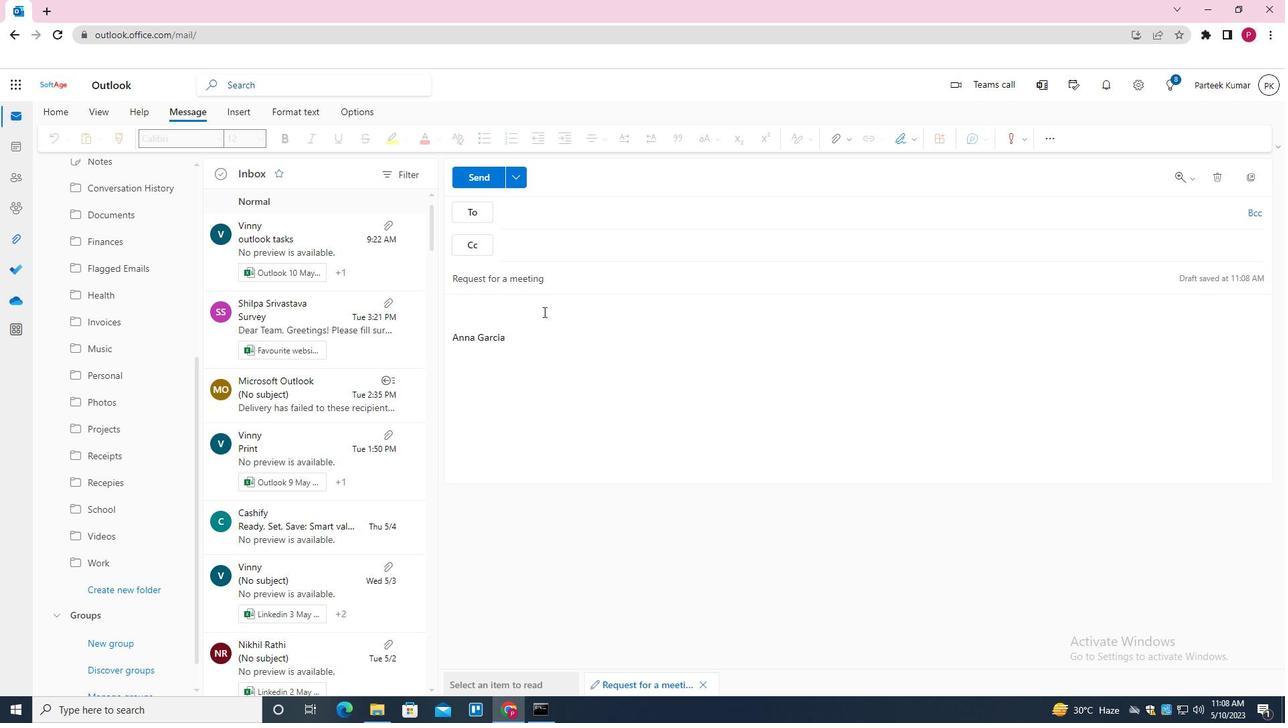
Action: Mouse moved to (565, 304)
Screenshot: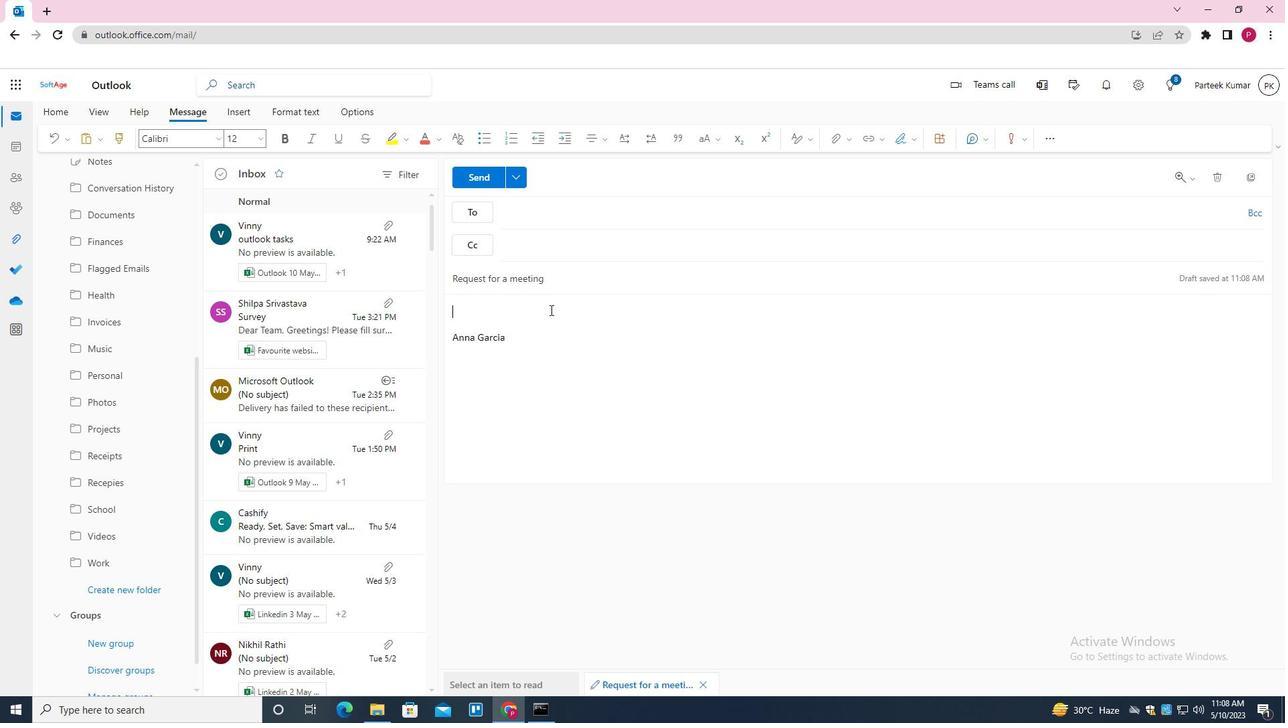 
Action: Key pressed <Key.shift>THANK<Key.space>YOU<Key.space>
Screenshot: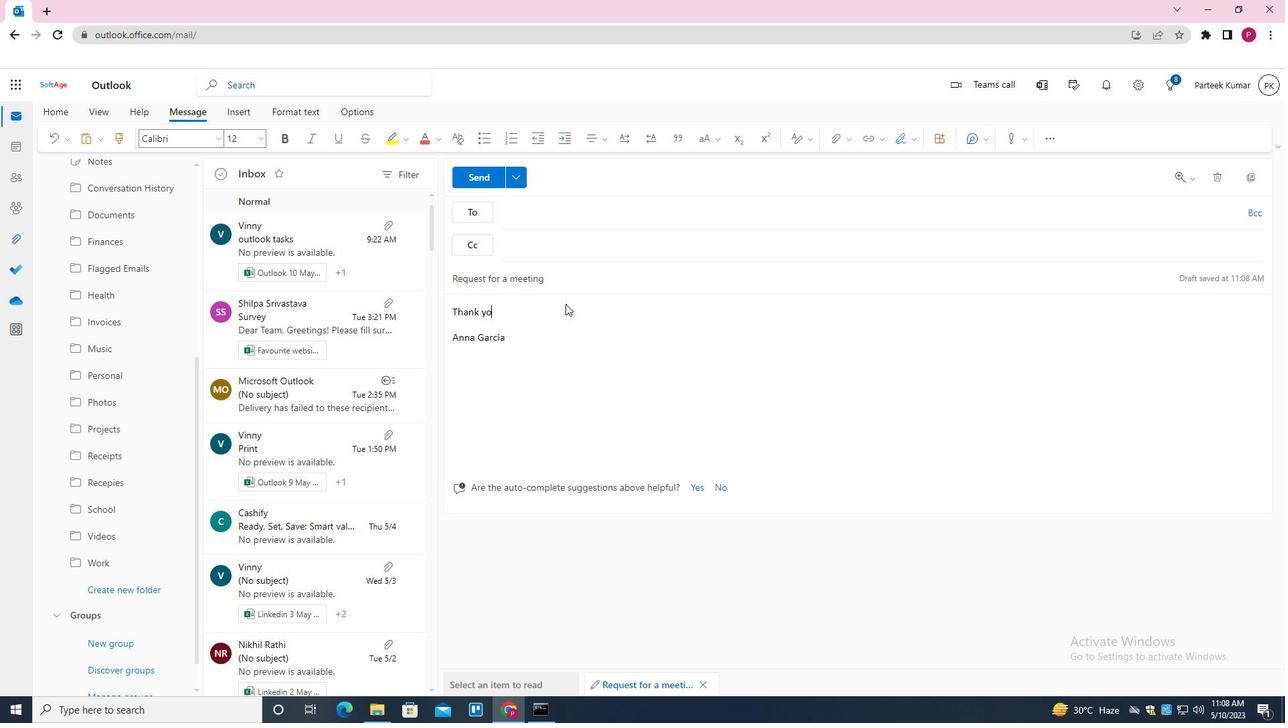 
Action: Mouse moved to (729, 248)
Screenshot: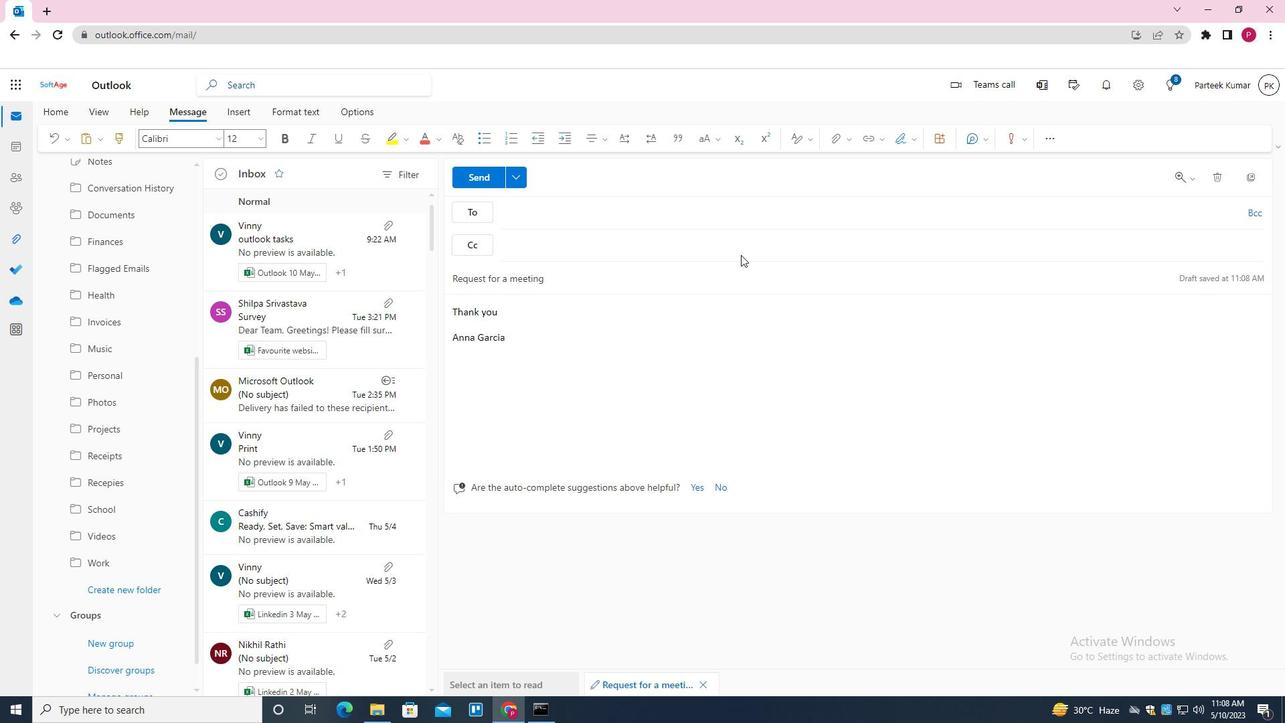 
Action: Key pressed FOR<Key.space>YOUR<Key.space>PAITENCE<Key.space><Key.backspace><Key.backspace><Key.backspace><Key.backspace><Key.backspace><Key.backspace><Key.backspace>TIENCE<Key.space>WJI<Key.backspace><Key.backspace>HILE<Key.space>WE<Key.space>RESOLVE<Key.space>THIS<Key.space>ISSUE
Screenshot: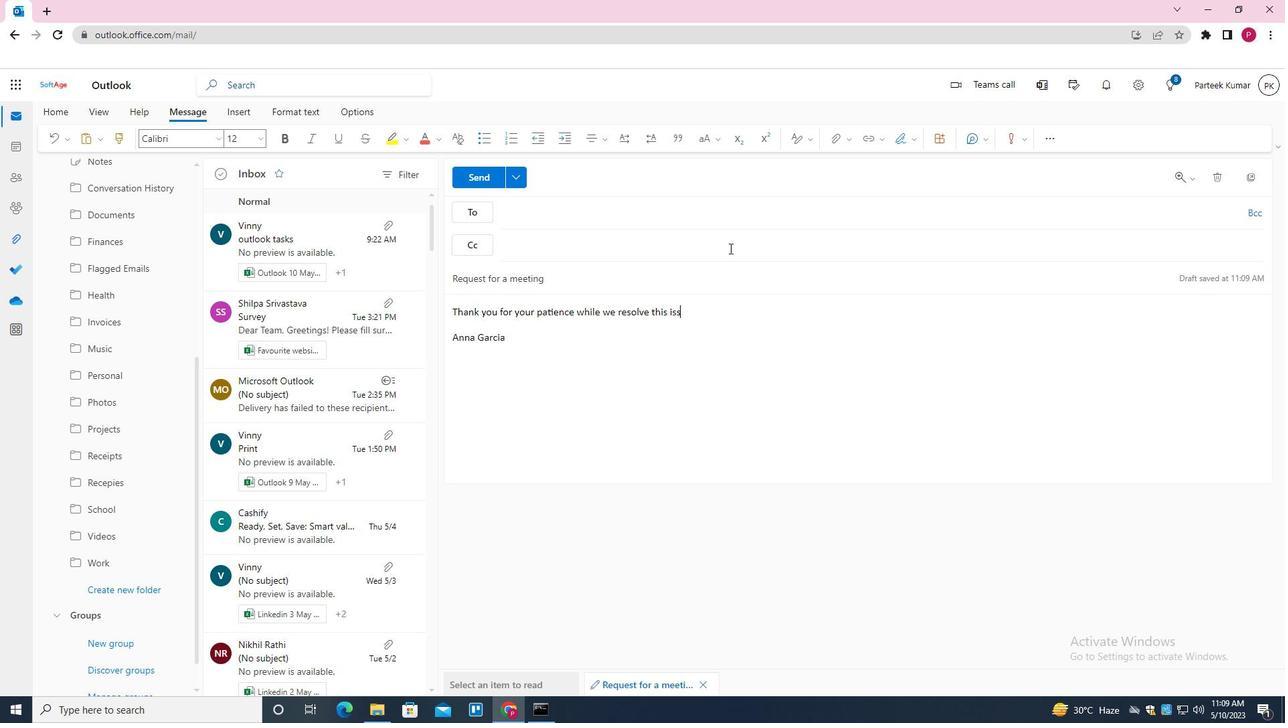 
Action: Mouse moved to (830, 139)
Screenshot: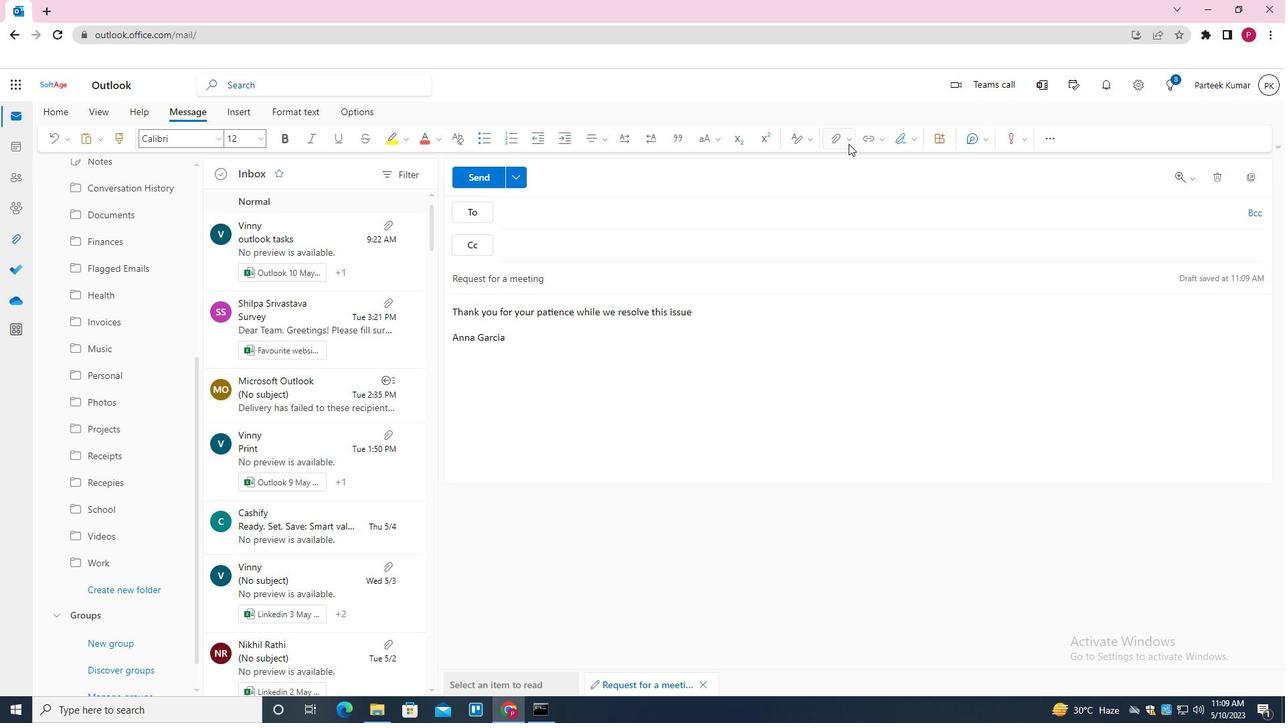 
Action: Mouse pressed left at (830, 139)
Screenshot: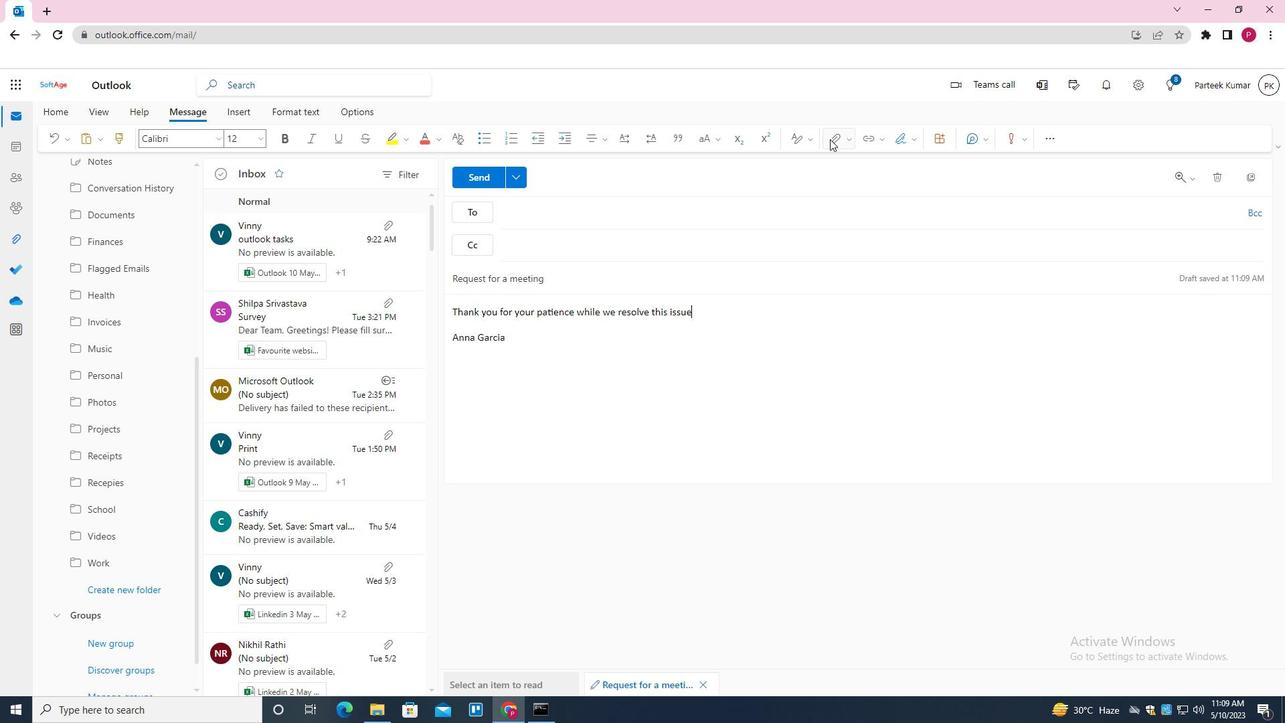 
Action: Mouse moved to (791, 167)
Screenshot: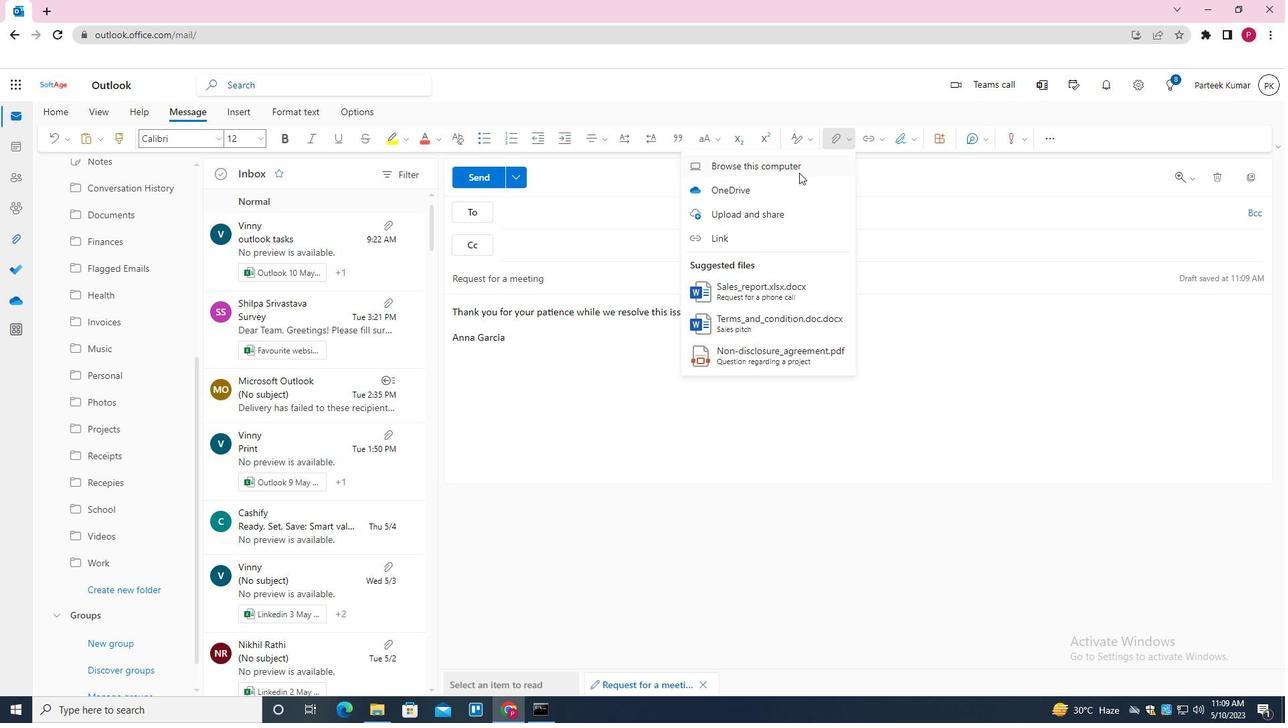 
Action: Mouse pressed left at (791, 167)
Screenshot: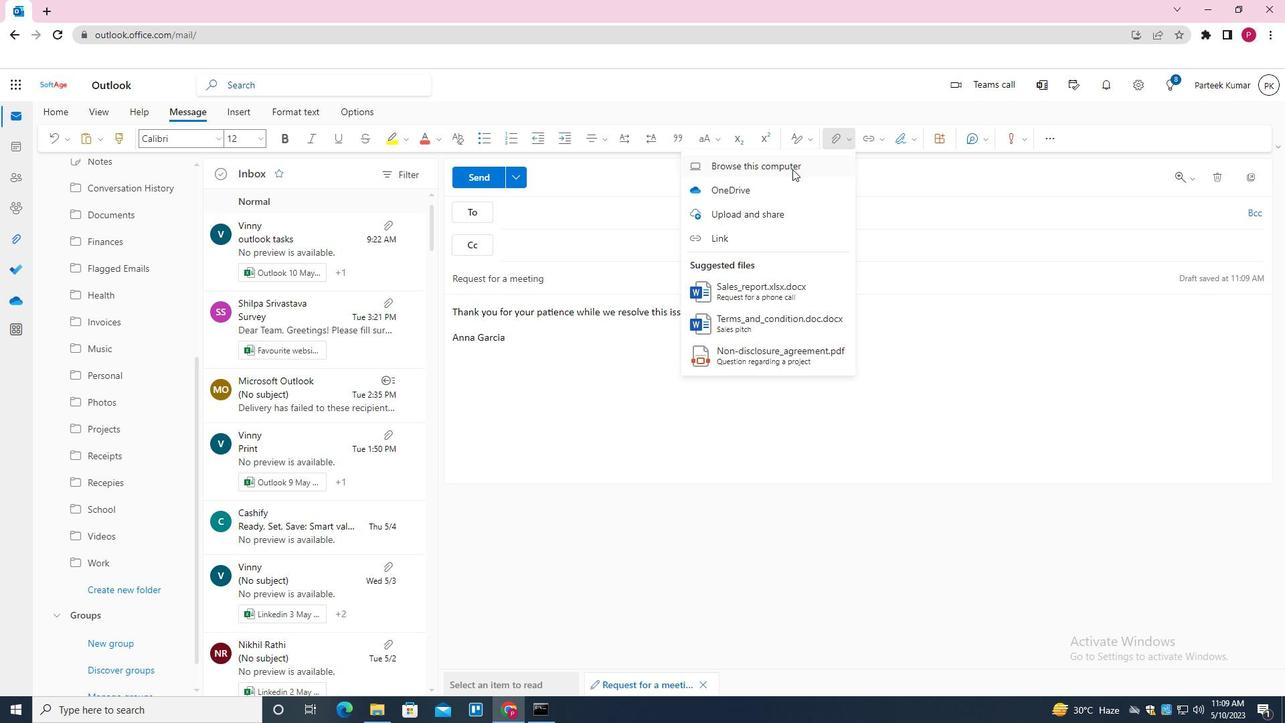 
Action: Mouse moved to (286, 115)
Screenshot: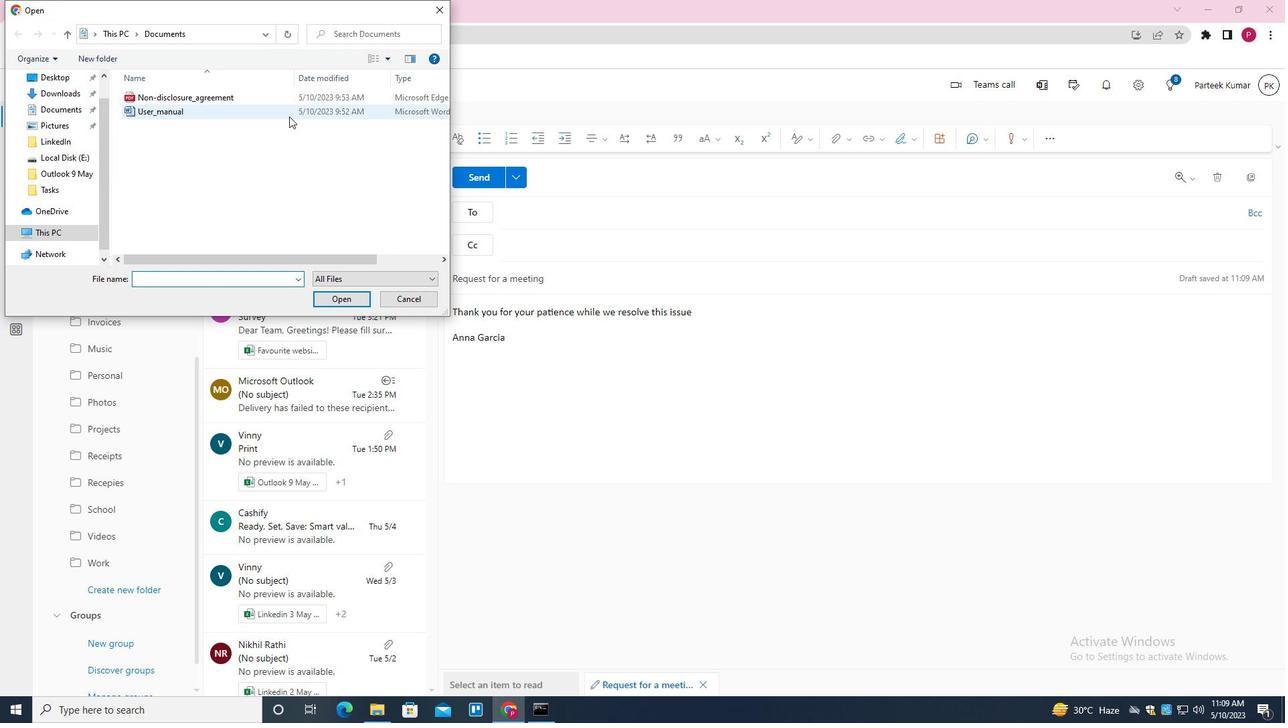 
Action: Mouse pressed left at (286, 115)
Screenshot: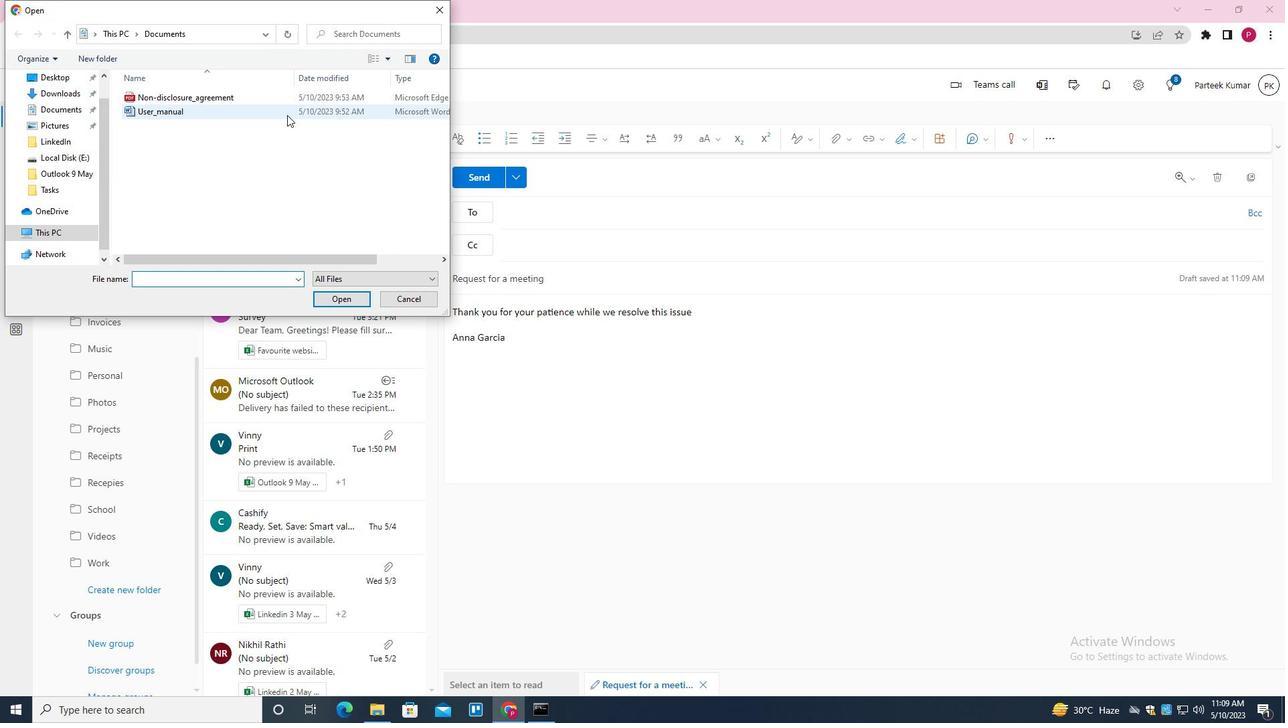 
Action: Mouse moved to (352, 295)
Screenshot: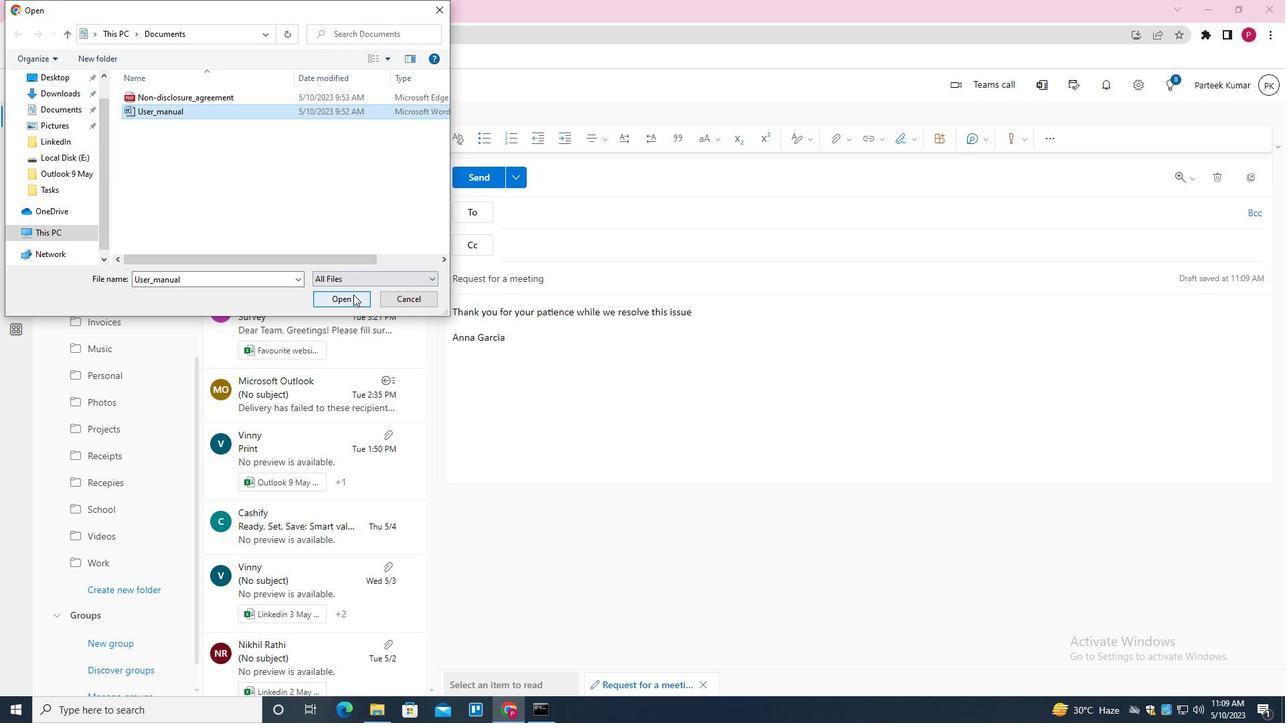 
Action: Mouse pressed left at (352, 295)
Screenshot: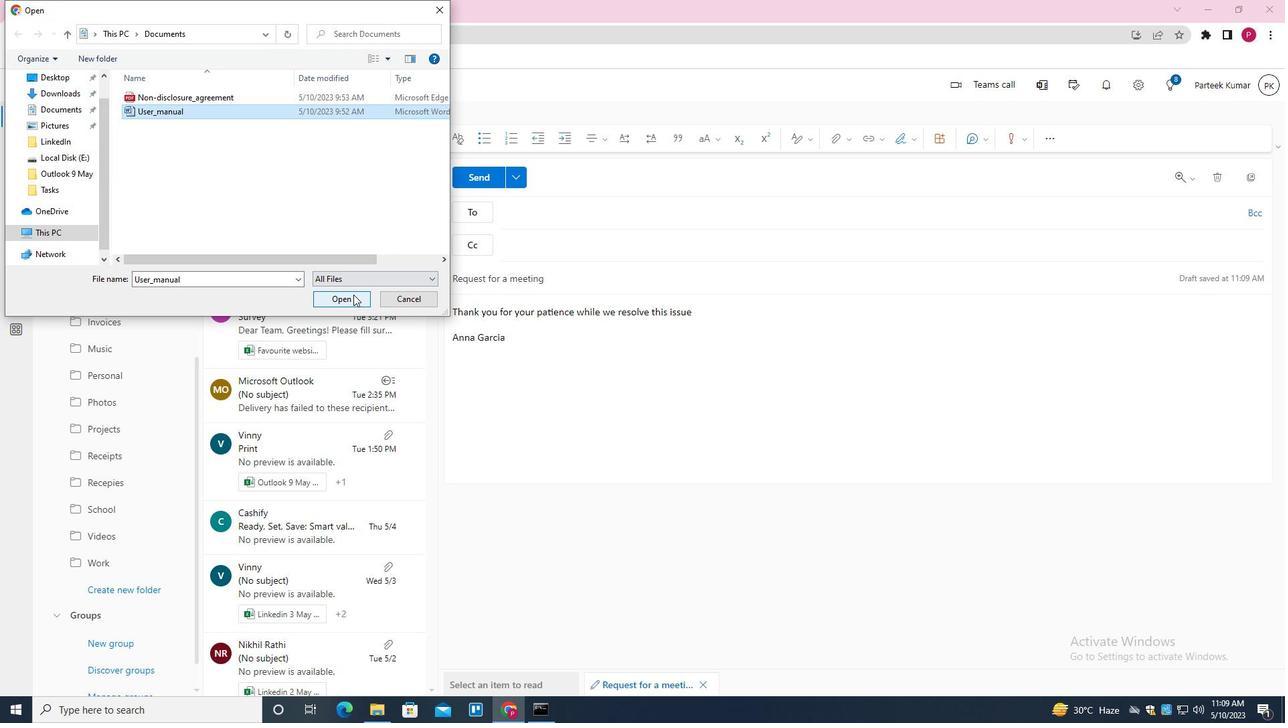 
Action: Mouse moved to (539, 215)
Screenshot: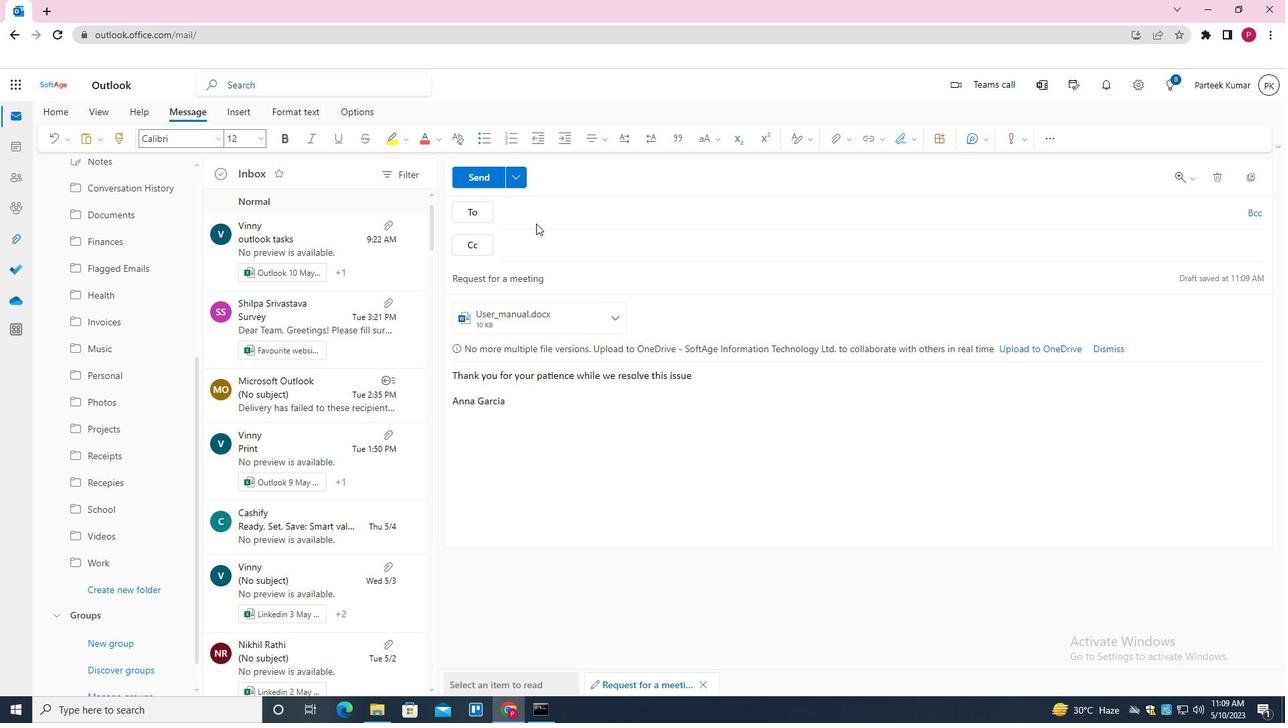
Action: Mouse pressed left at (539, 215)
Screenshot: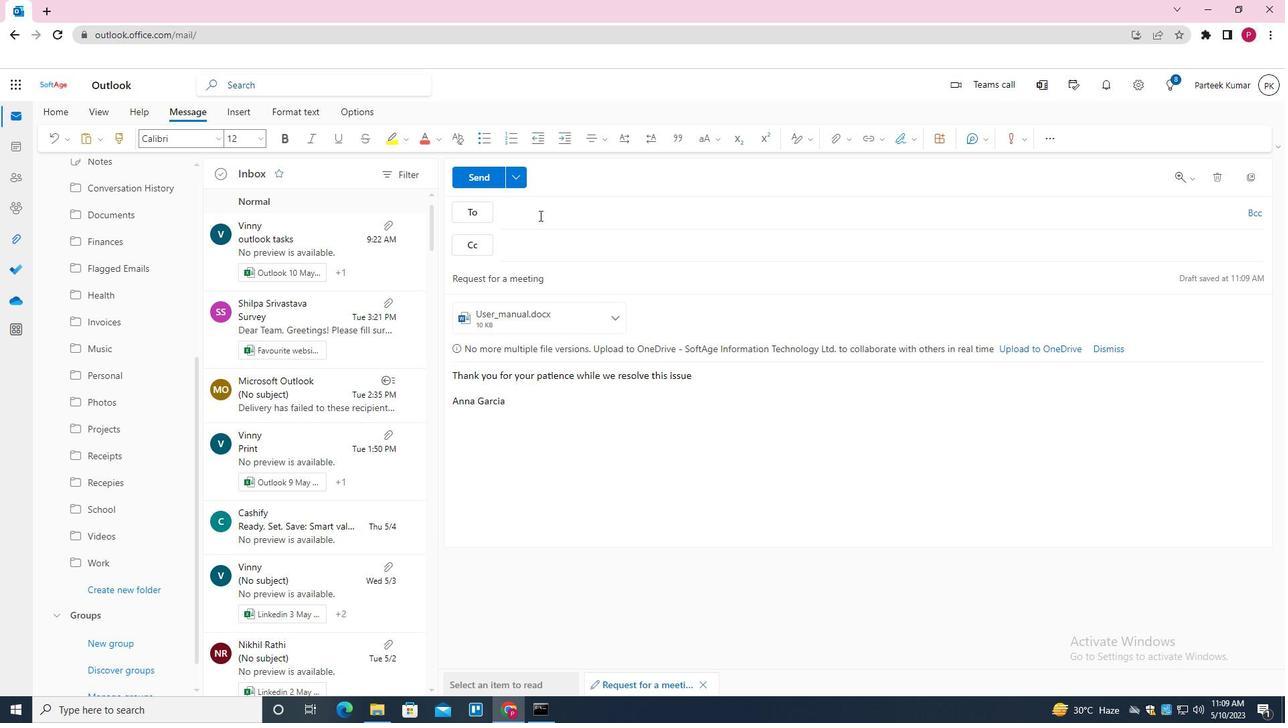 
Action: Key pressed <Key.shift>SOFTAGE.5<Key.shift>@SOFTAGE.NET<Key.enter>
Screenshot: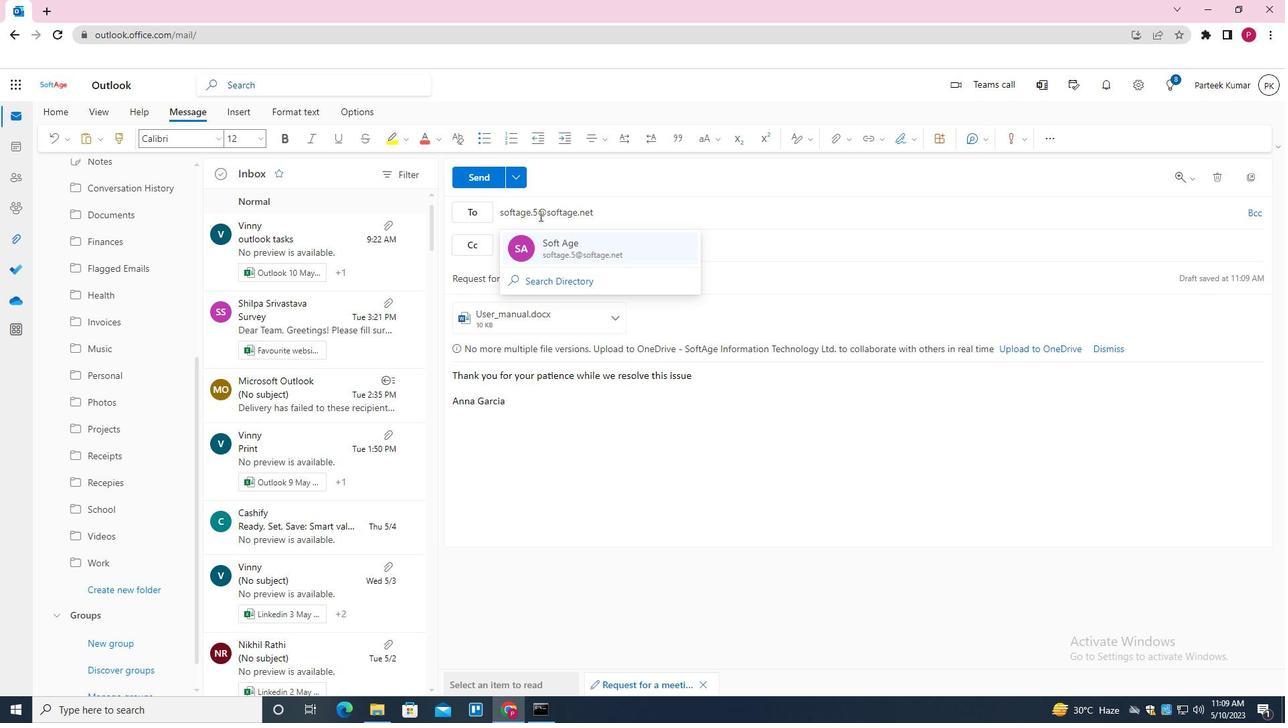 
Action: Mouse moved to (474, 180)
Screenshot: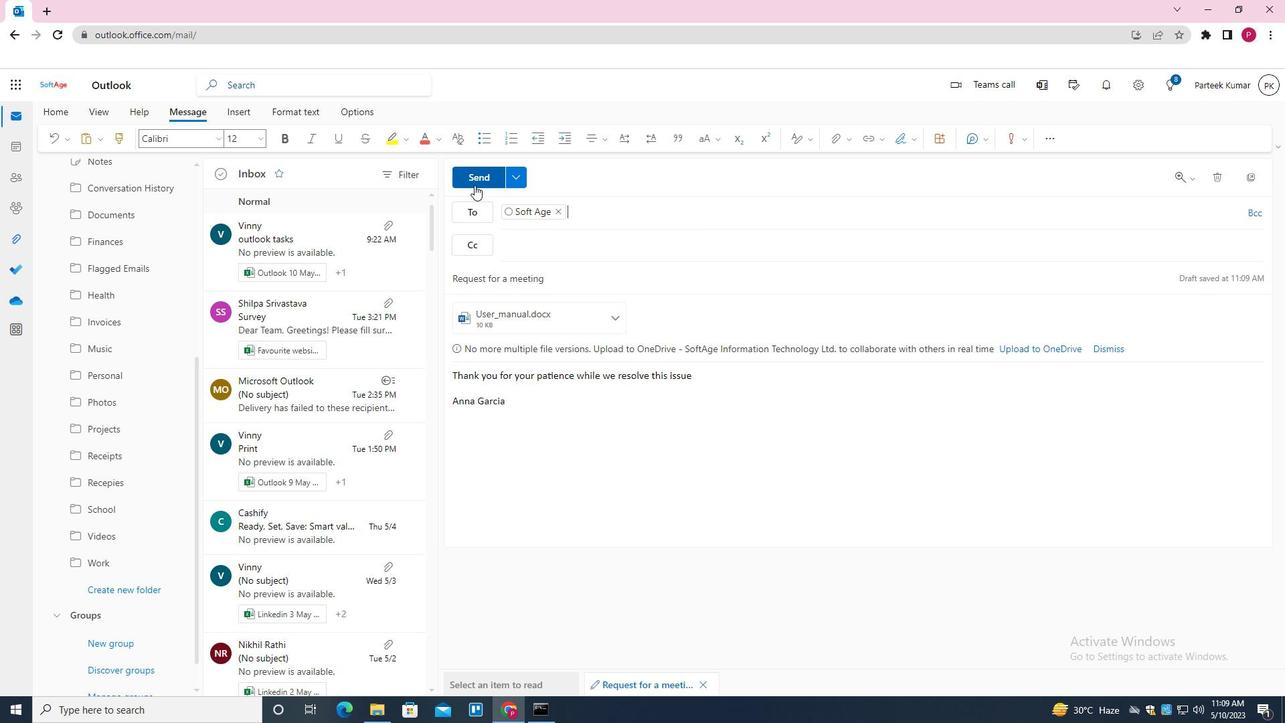 
Action: Mouse pressed left at (474, 180)
Screenshot: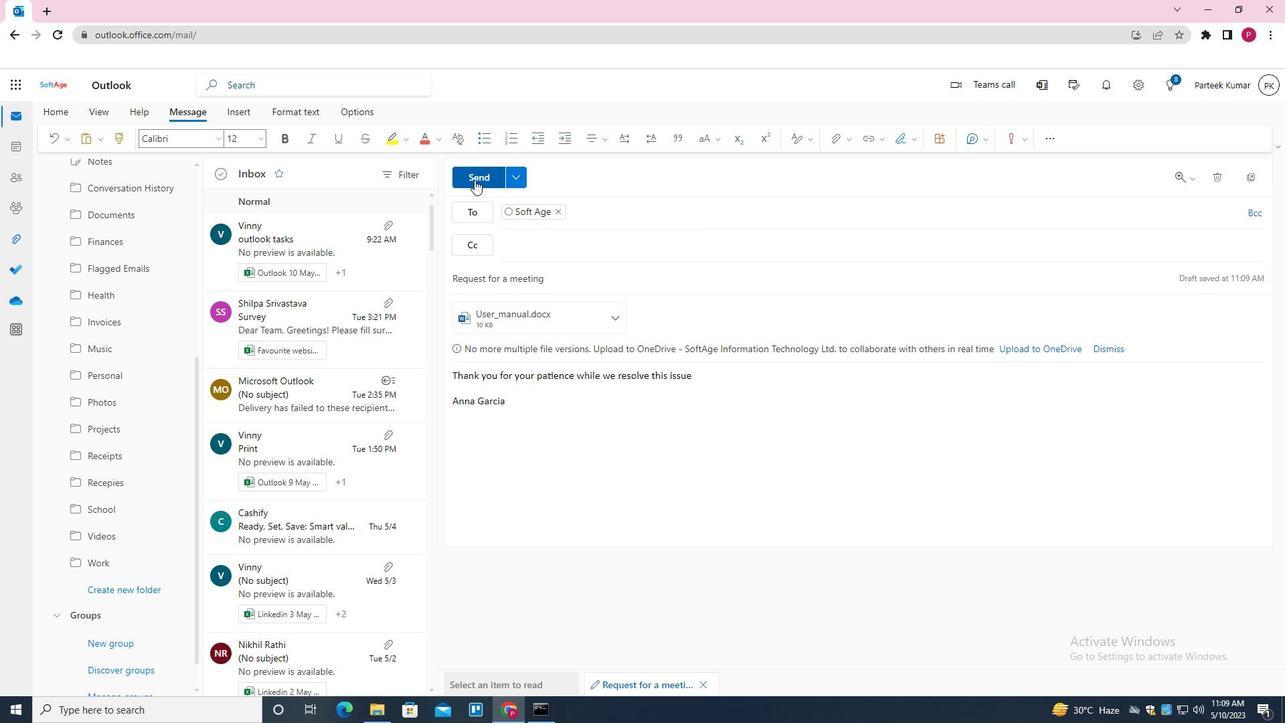 
Action: Mouse moved to (123, 287)
Screenshot: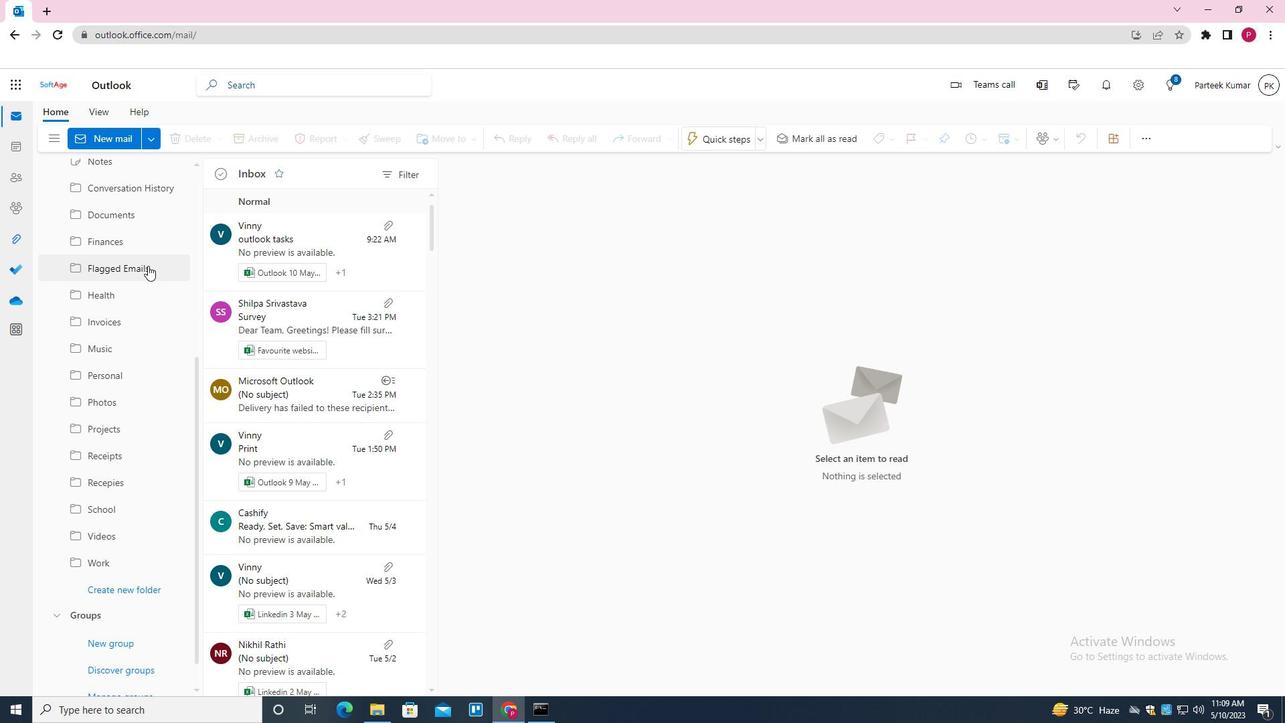 
Action: Mouse scrolled (123, 288) with delta (0, 0)
Screenshot: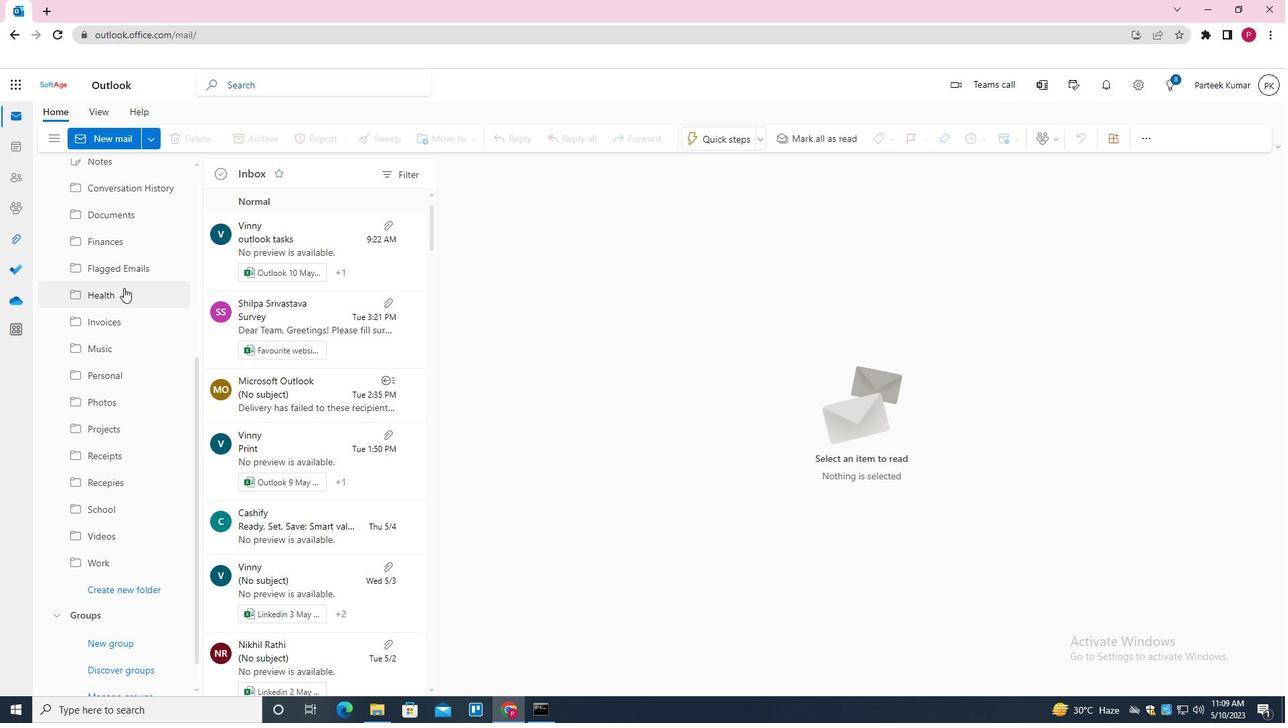 
Action: Mouse scrolled (123, 288) with delta (0, 0)
Screenshot: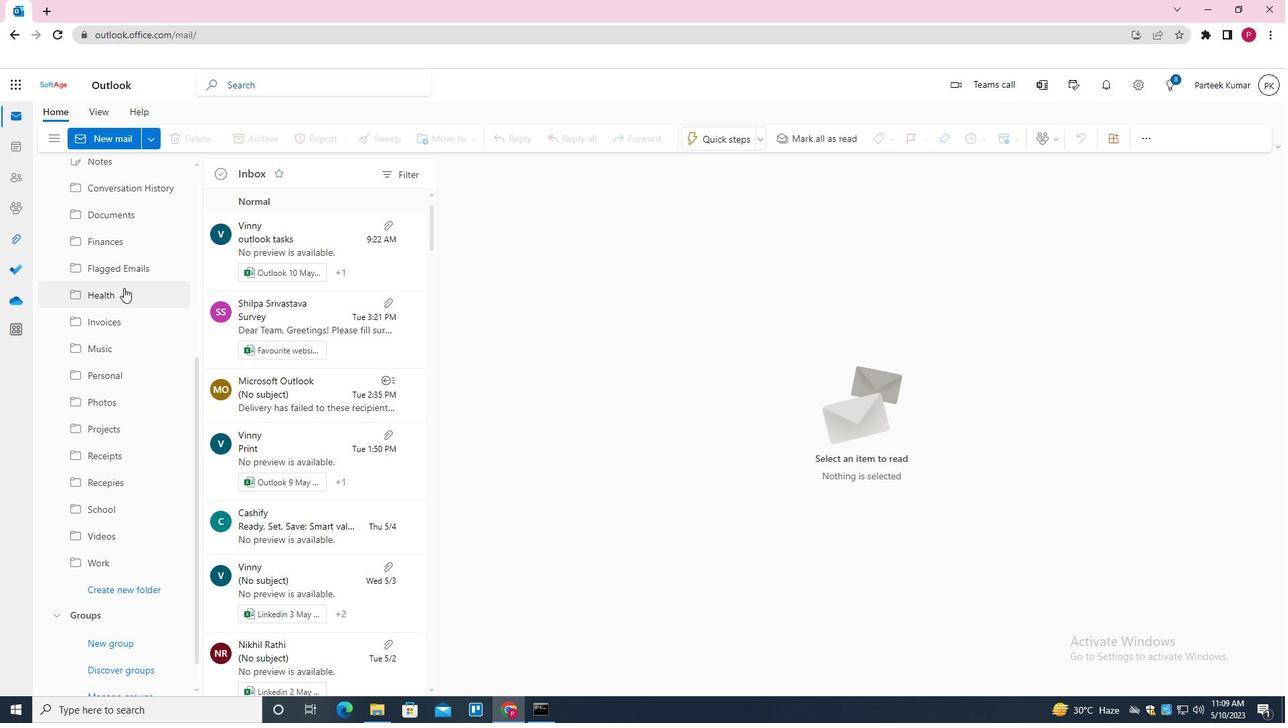
Action: Mouse moved to (142, 186)
Screenshot: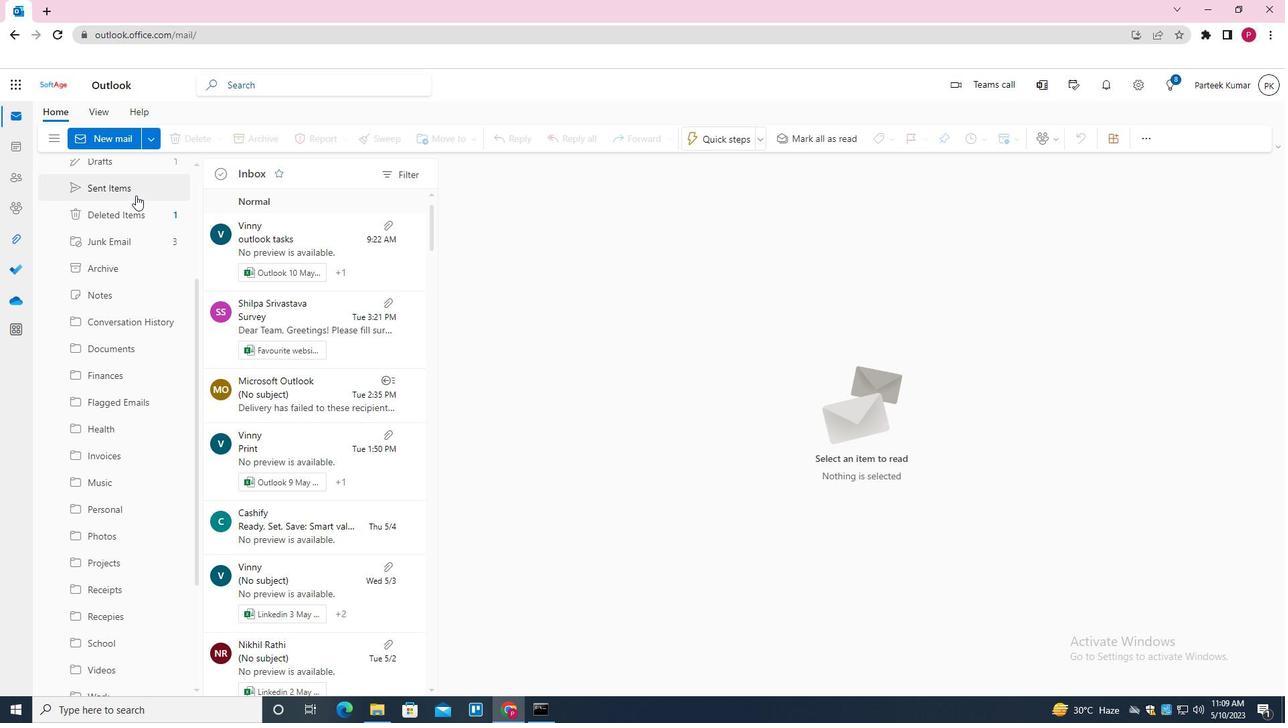 
Action: Mouse pressed left at (142, 186)
Screenshot: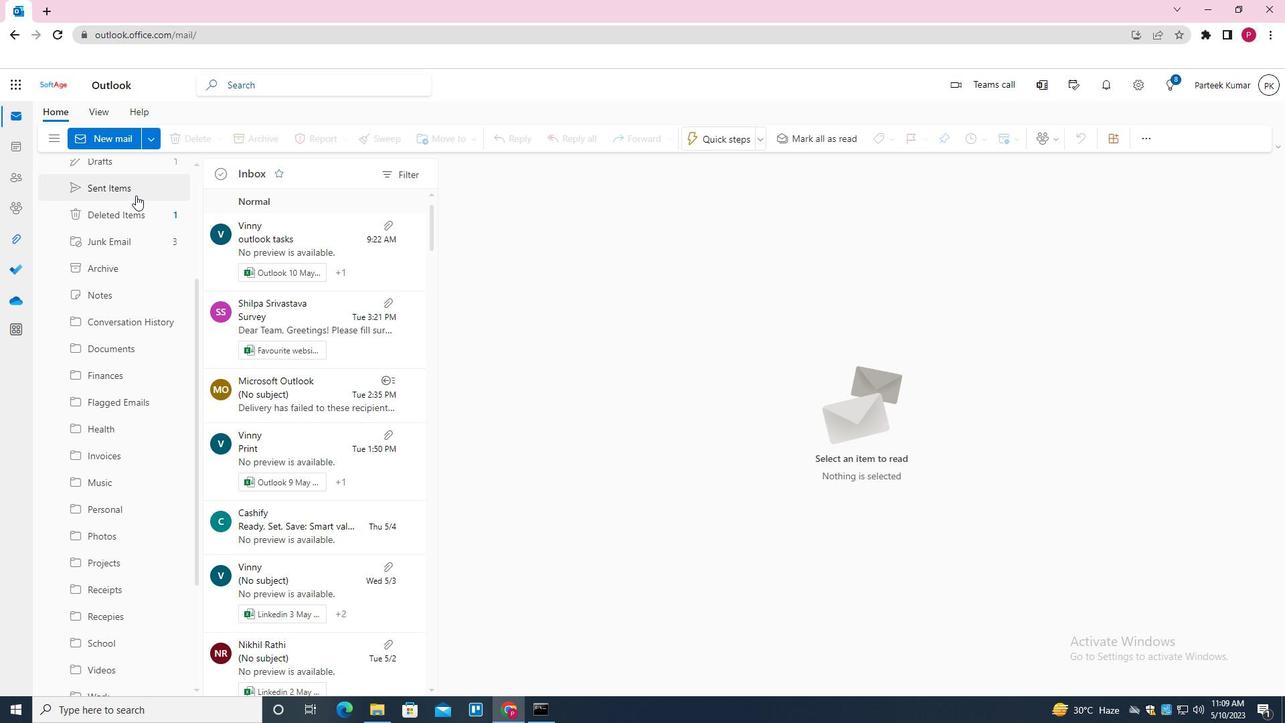 
Action: Mouse moved to (303, 235)
Screenshot: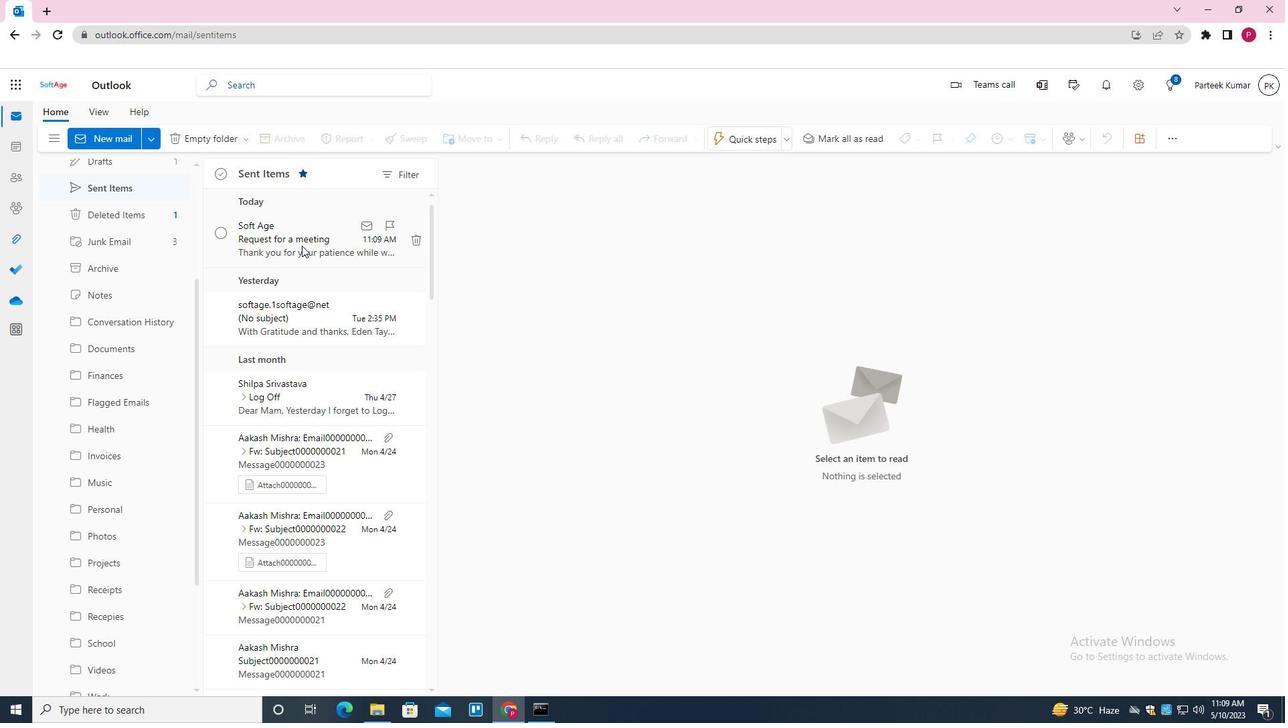 
Action: Mouse pressed right at (303, 235)
Screenshot: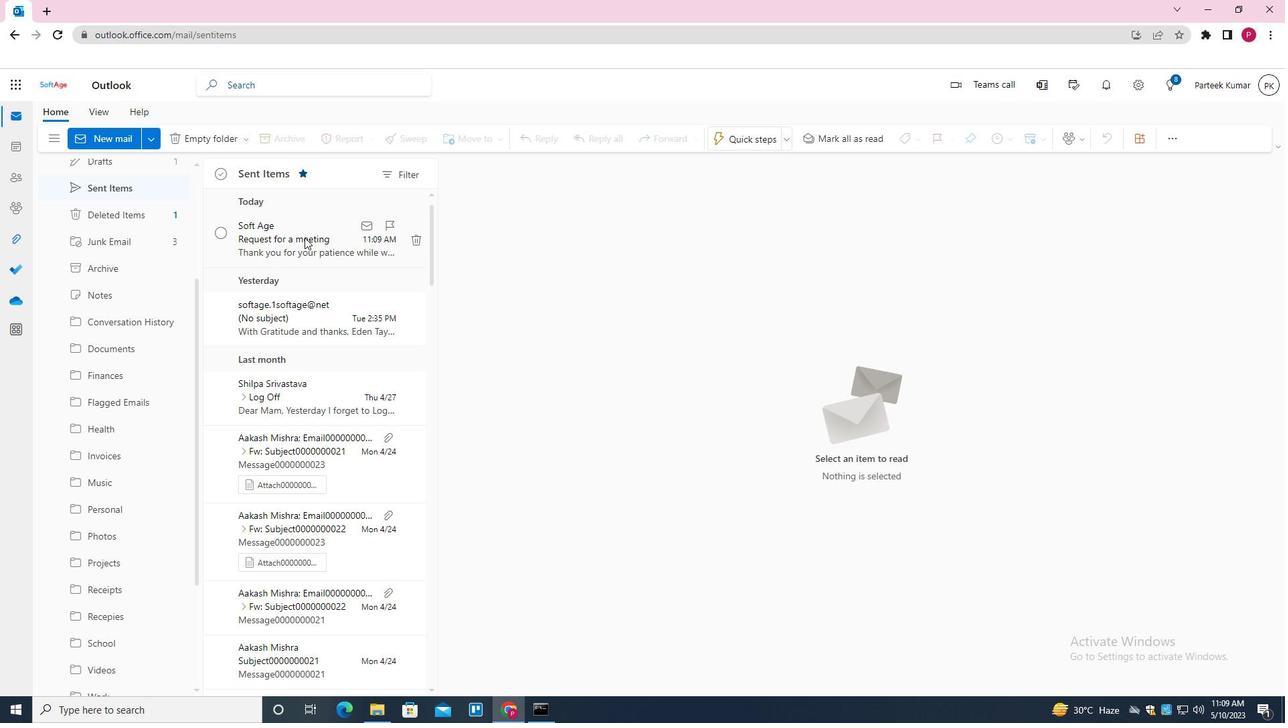 
Action: Mouse moved to (342, 300)
Screenshot: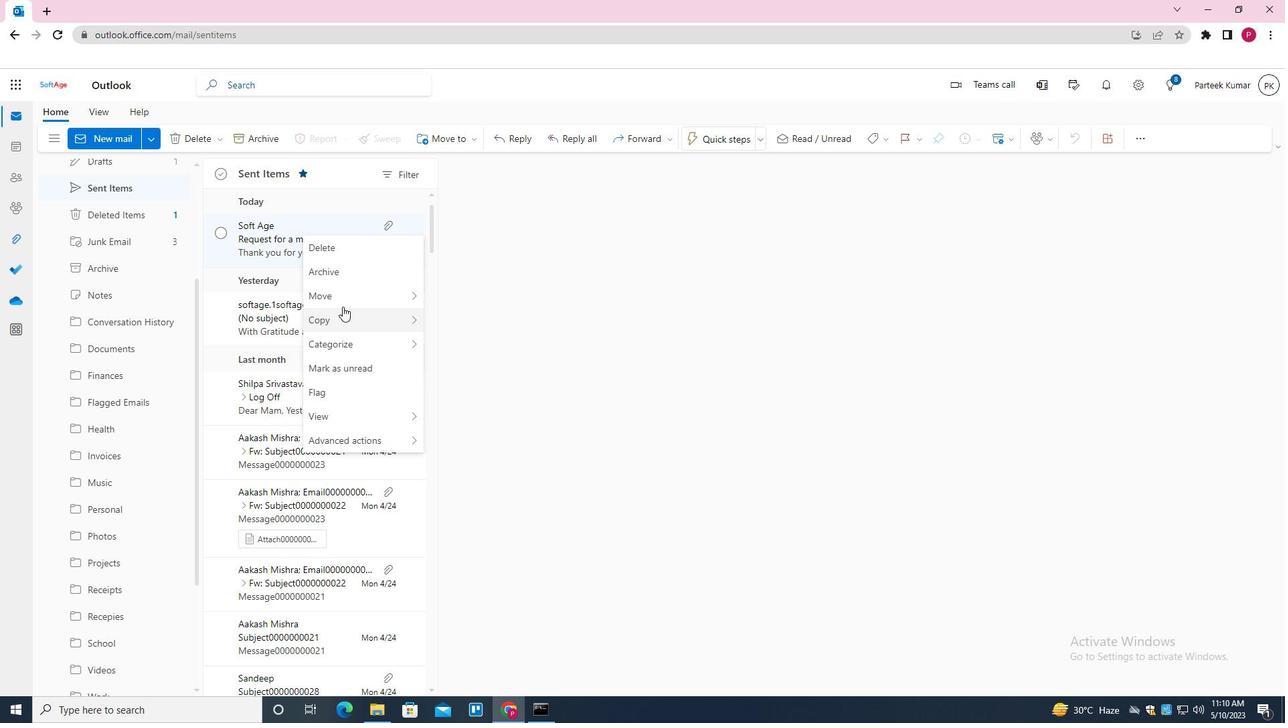 
Action: Mouse pressed left at (342, 300)
Screenshot: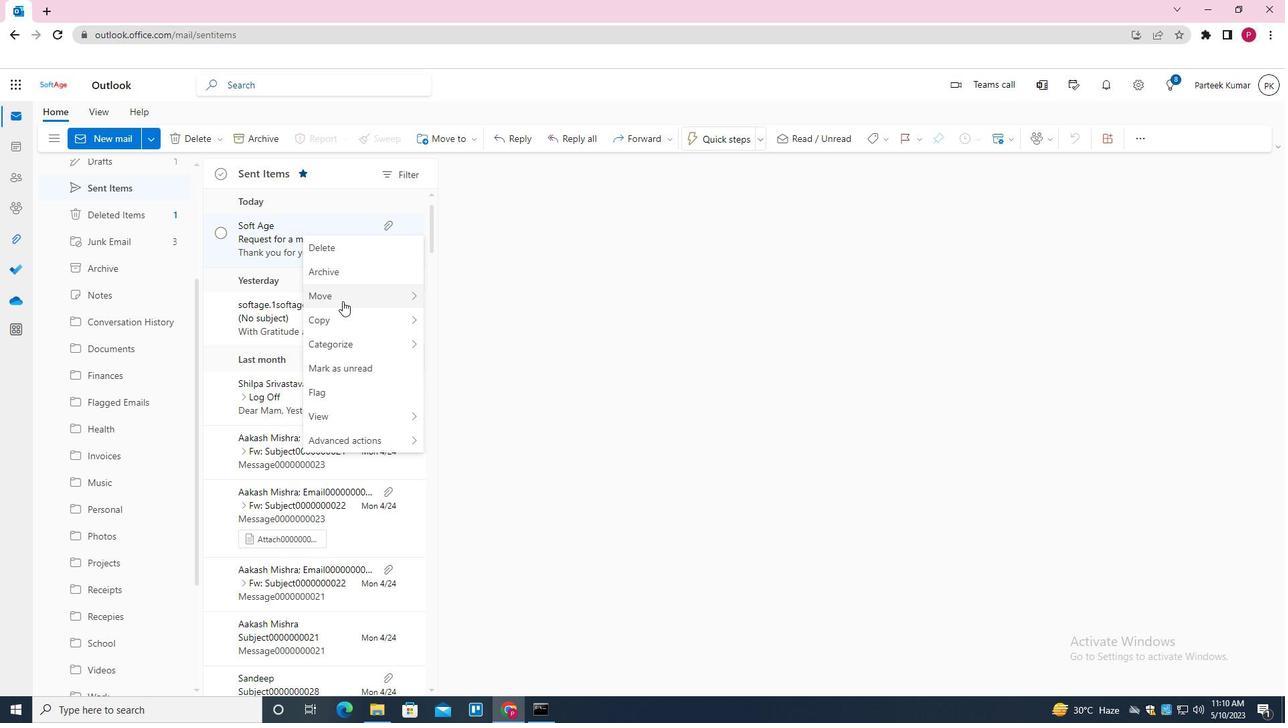
Action: Mouse moved to (486, 296)
Screenshot: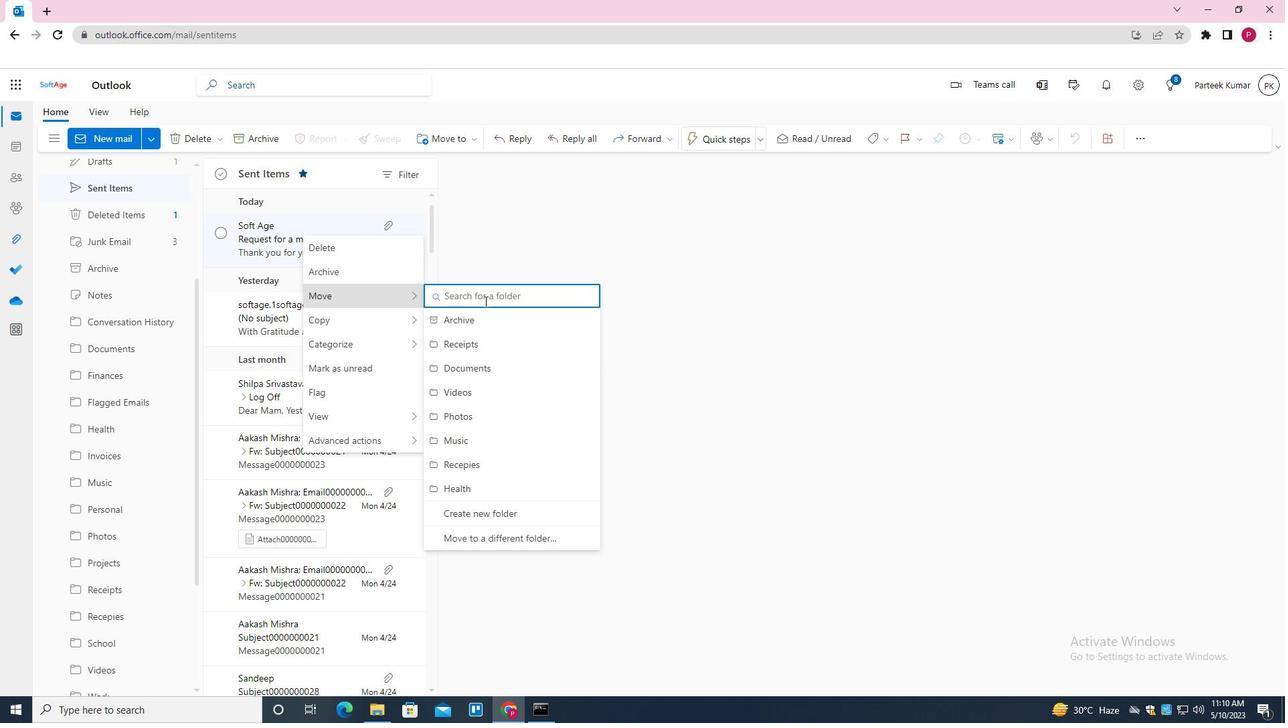 
Action: Mouse pressed left at (486, 296)
Screenshot: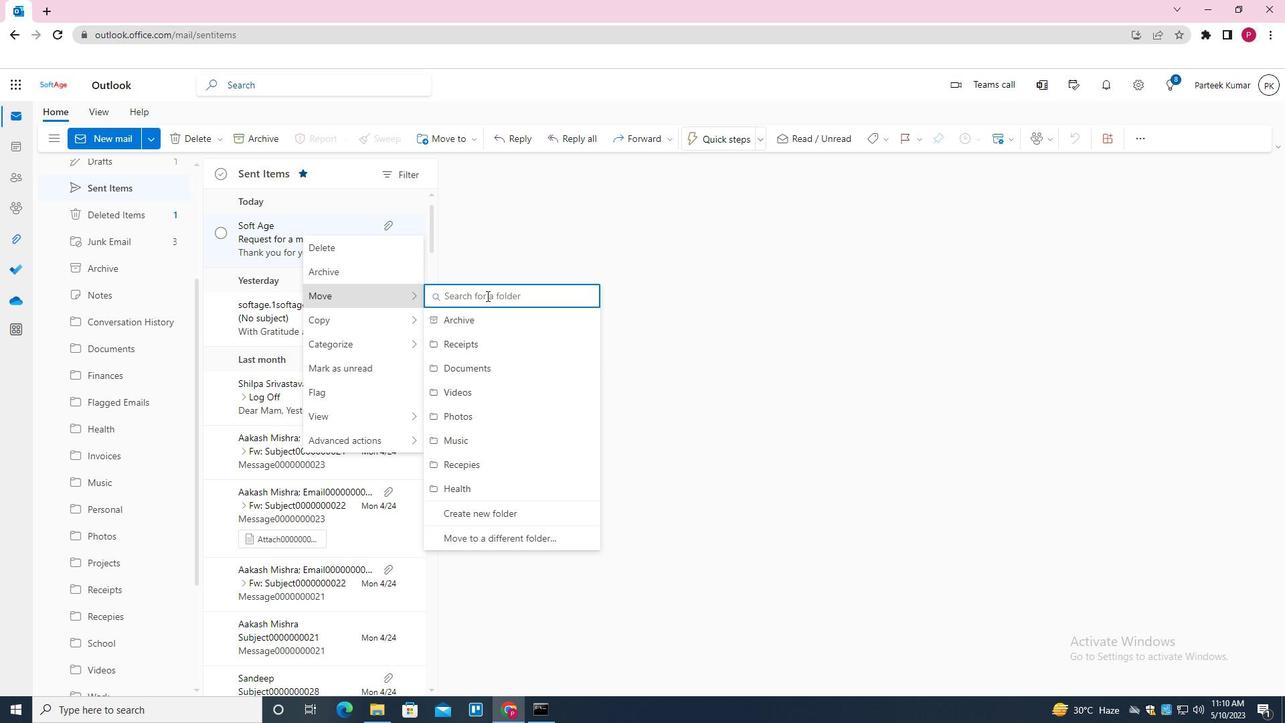 
Action: Key pressed <Key.shift>INVOICES<Key.down><Key.enter>
Screenshot: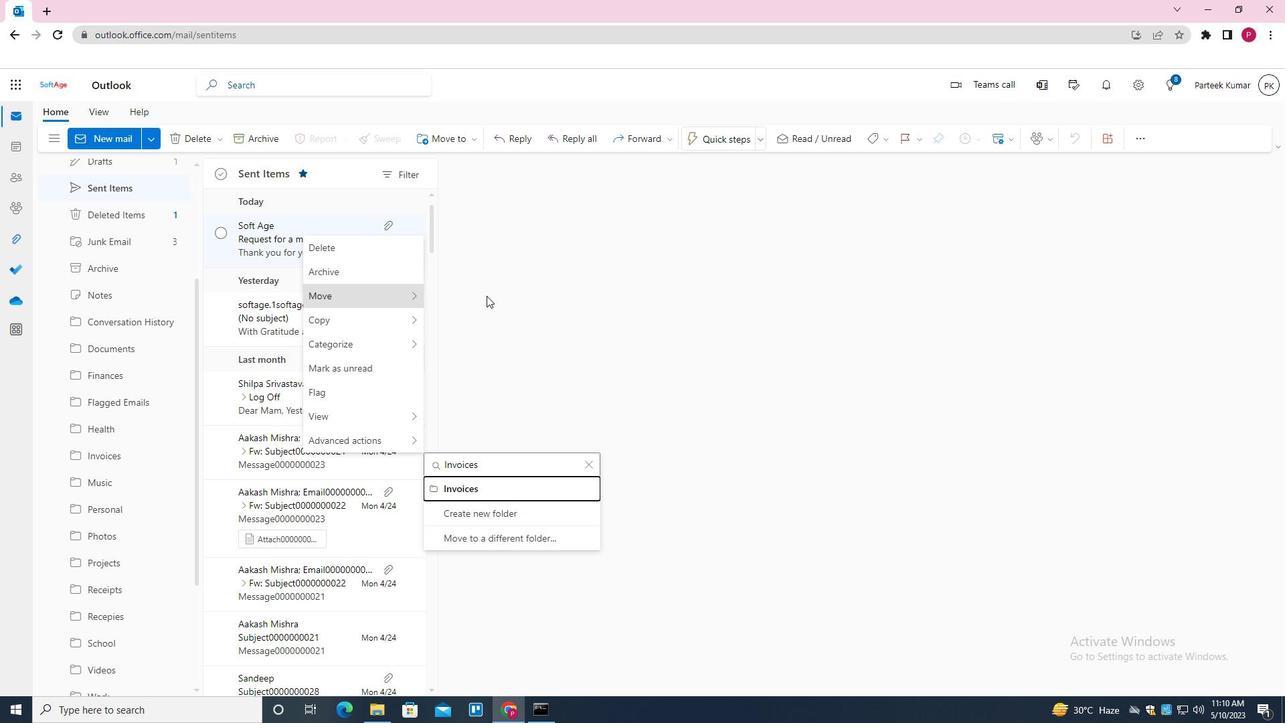 
Action: Mouse moved to (165, 337)
Screenshot: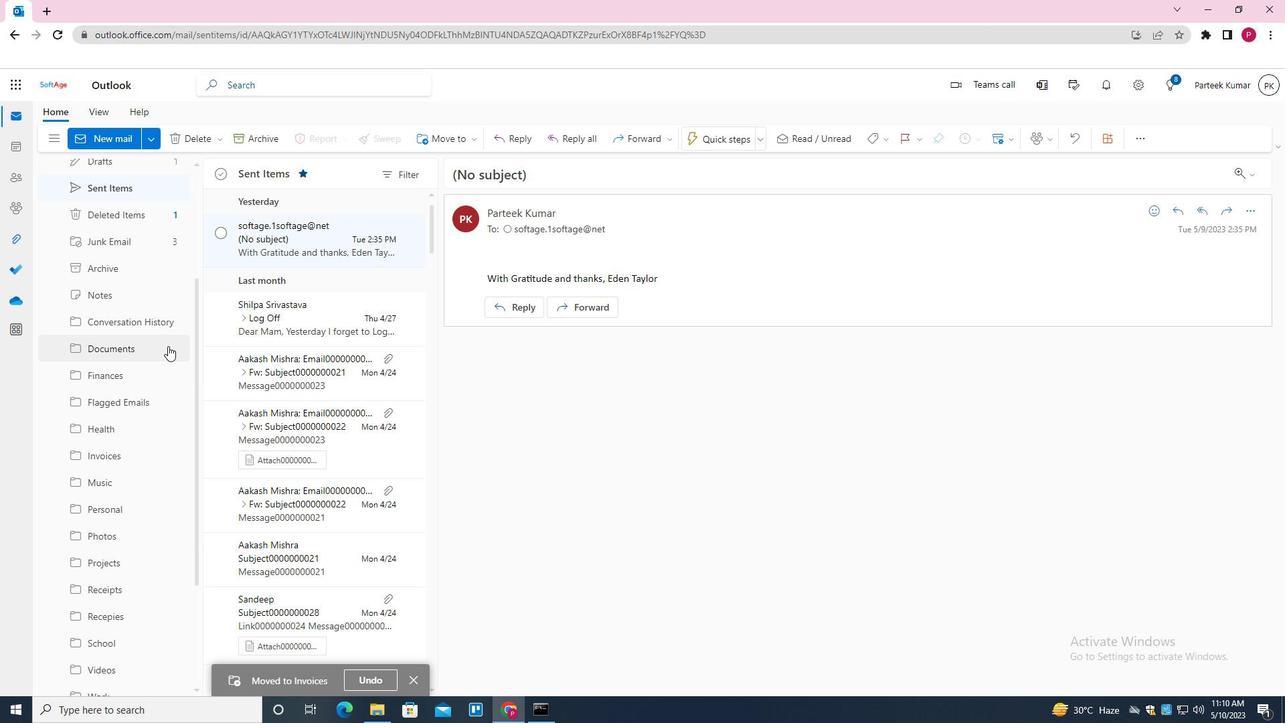 
Action: Key pressed <Key.f8>
Screenshot: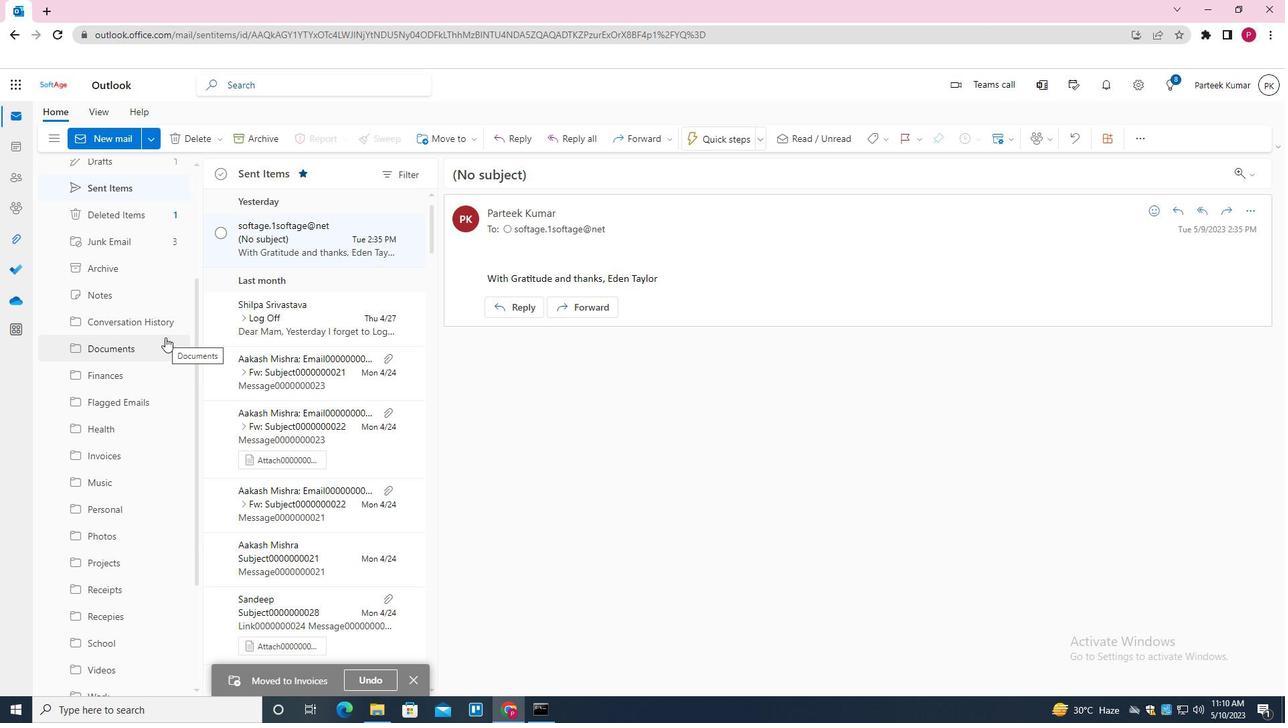 
